 Task: Open Card Sales Target Review in Board Branding and Identity Best Practices to Workspace Content Management Software and add a team member Softage.4@softage.net, a label Red, a checklist Space Exploration, an attachment from your onedrive, a color Red and finally, add a card description 'Plan and execute company team-building conference with team-building challenges' and a comment 'This task presents an opportunity to demonstrate our project management skills, ensuring that we have a clear plan and process in place.'. Add a start date 'Jan 04, 1900' with a due date 'Jan 11, 1900'
Action: Mouse moved to (60, 315)
Screenshot: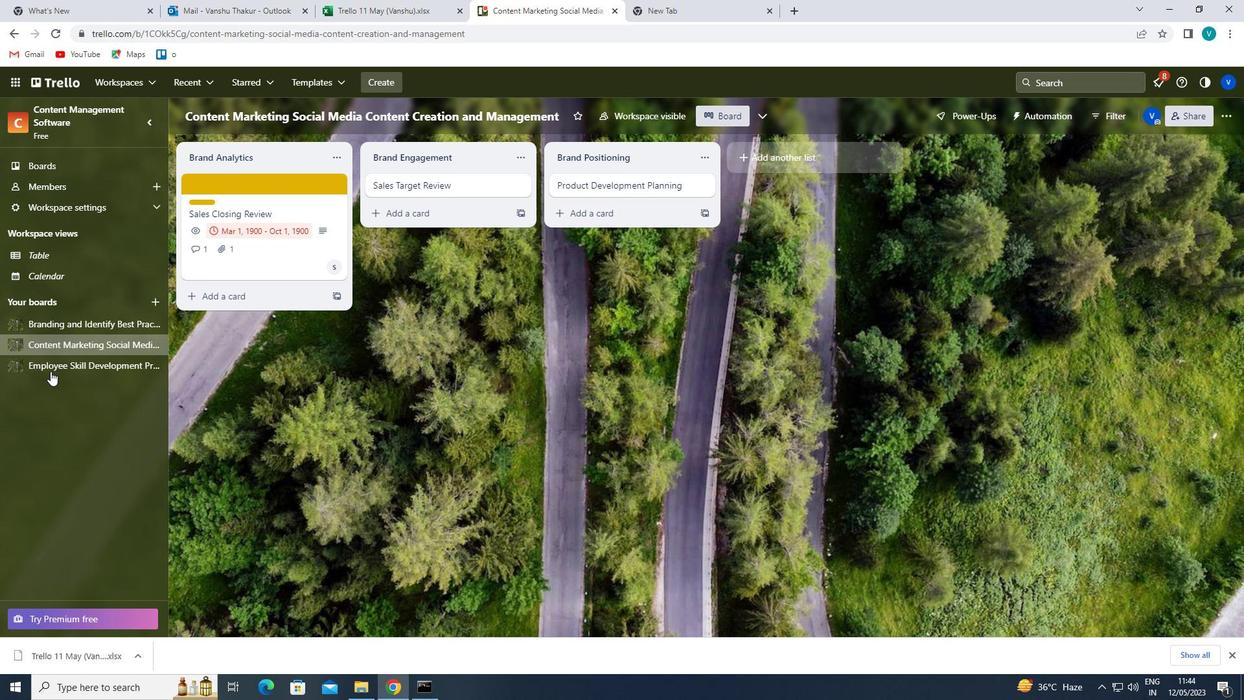 
Action: Mouse pressed left at (60, 315)
Screenshot: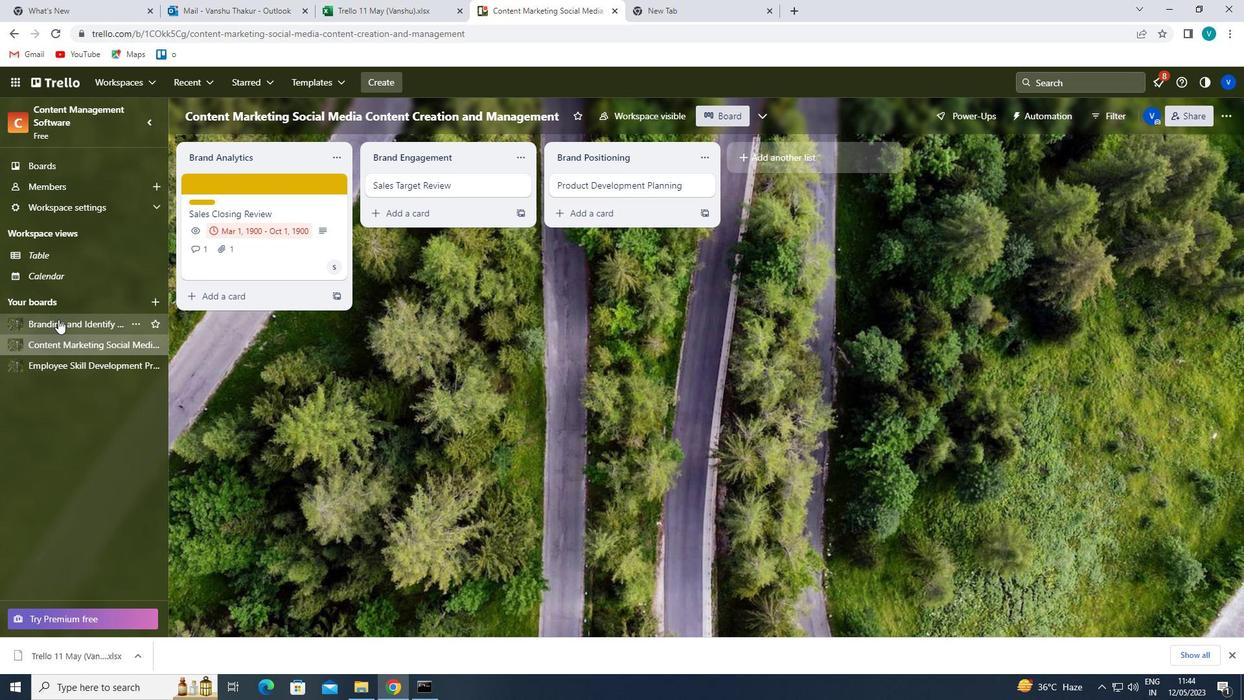 
Action: Mouse moved to (431, 184)
Screenshot: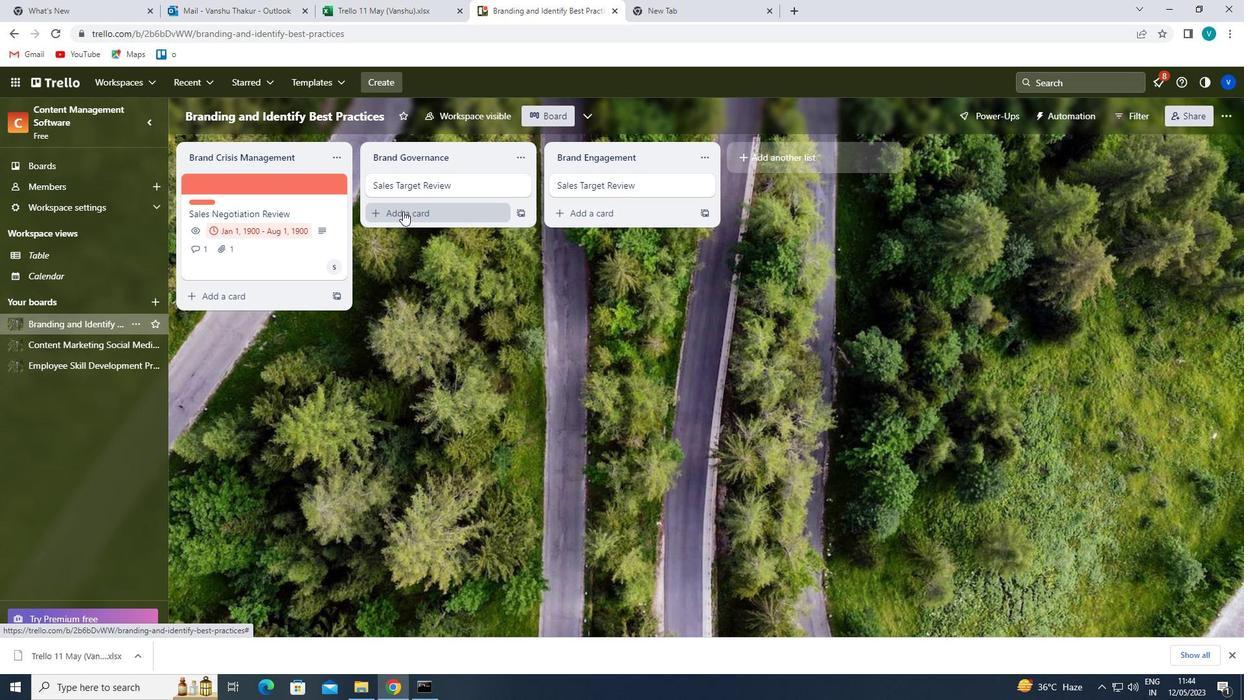 
Action: Mouse pressed left at (431, 184)
Screenshot: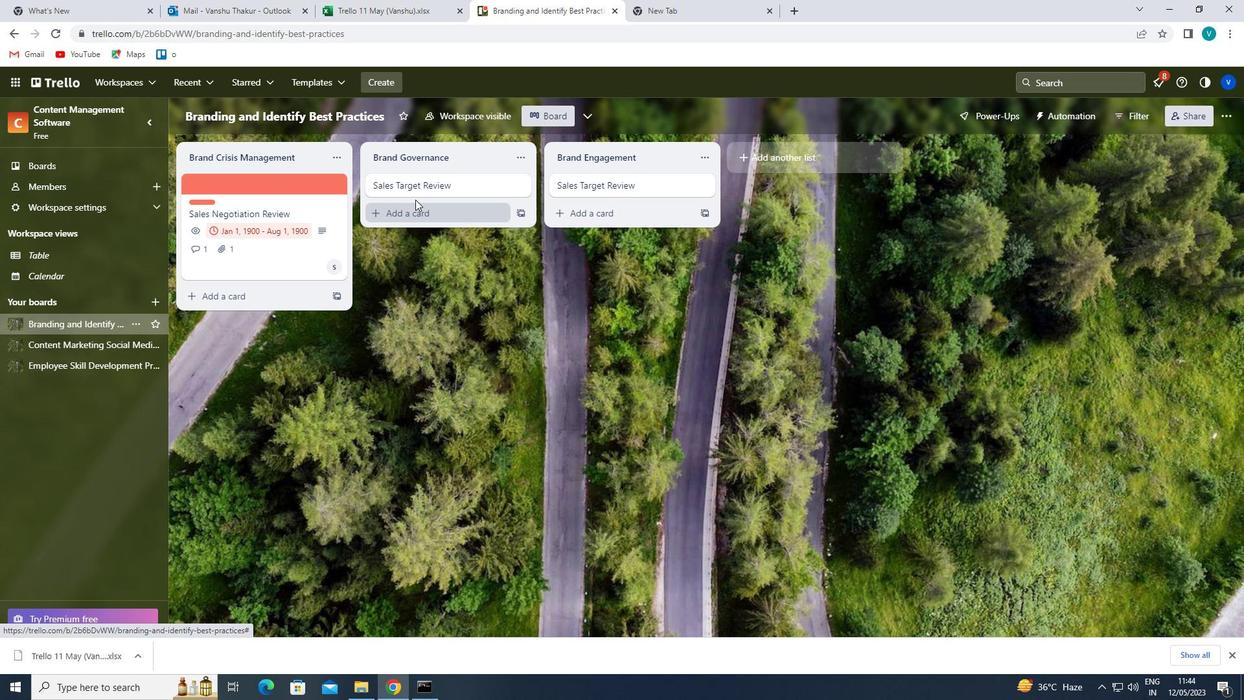 
Action: Mouse moved to (785, 230)
Screenshot: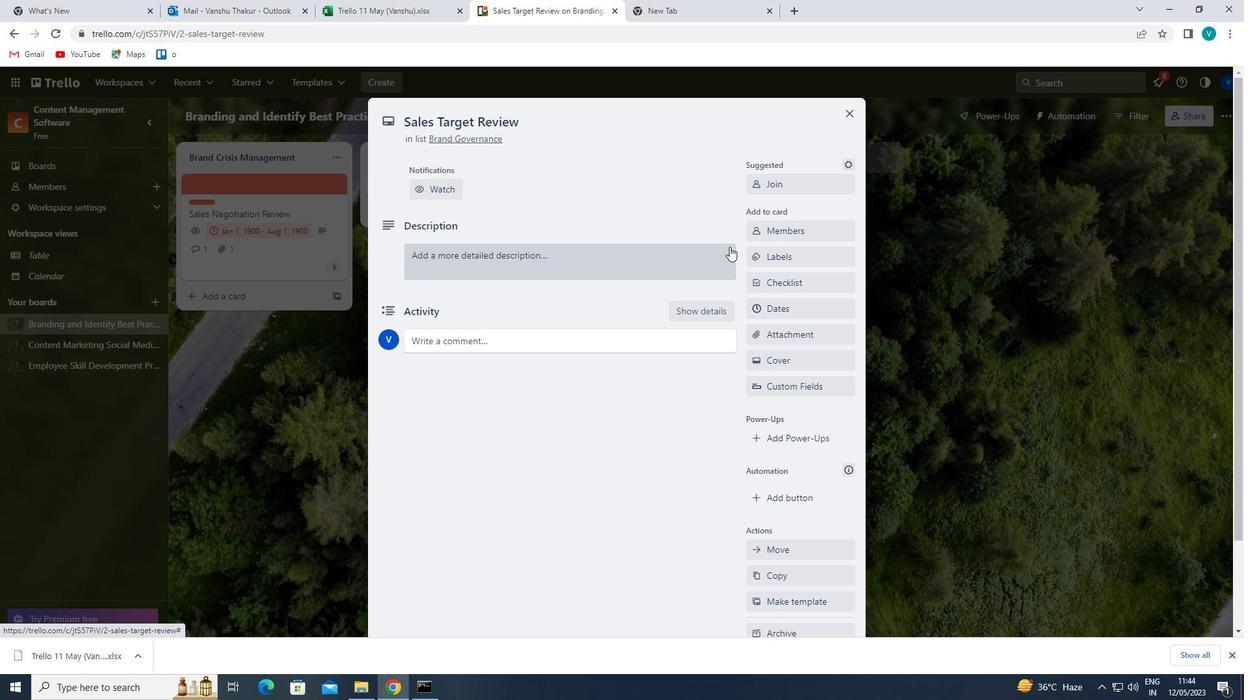 
Action: Mouse pressed left at (785, 230)
Screenshot: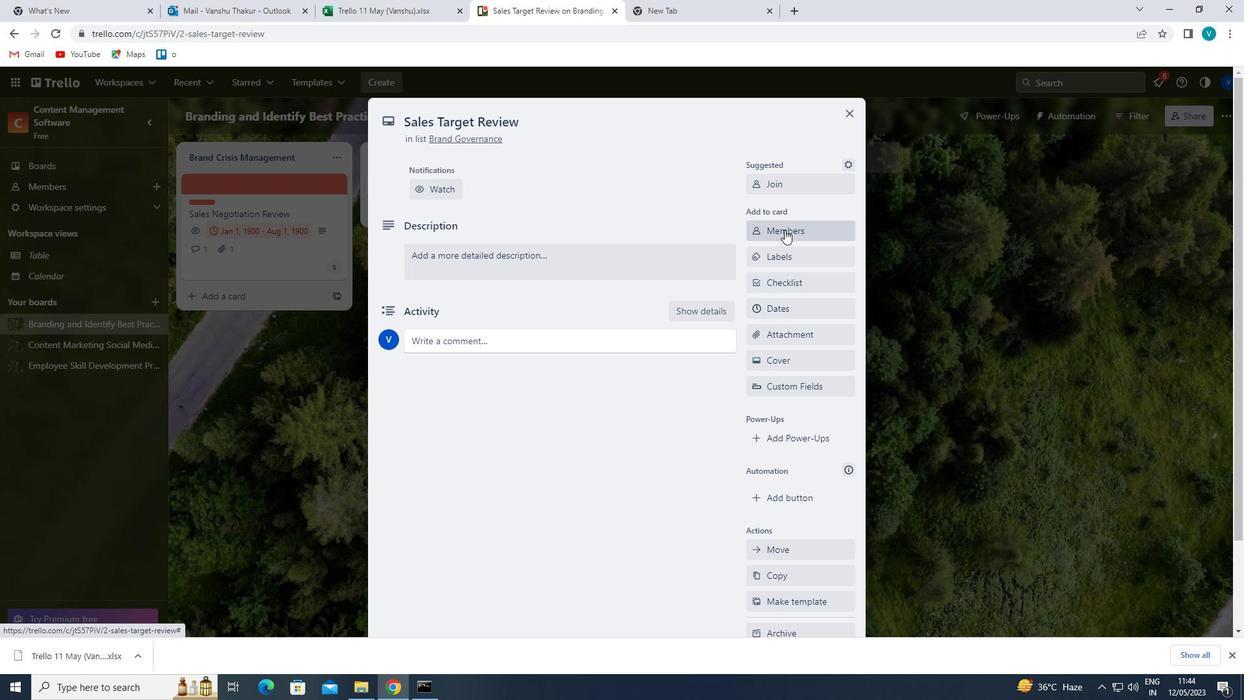
Action: Key pressed <Key.shift>SOFTWARE
Screenshot: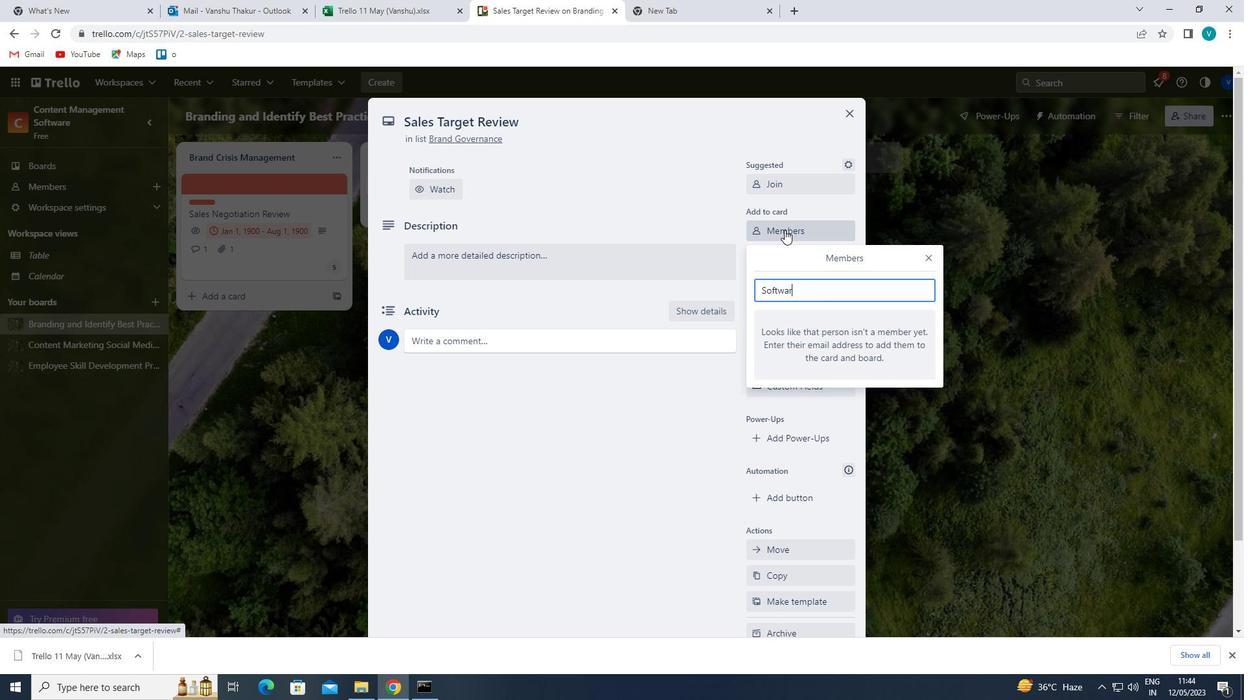 
Action: Mouse moved to (776, 228)
Screenshot: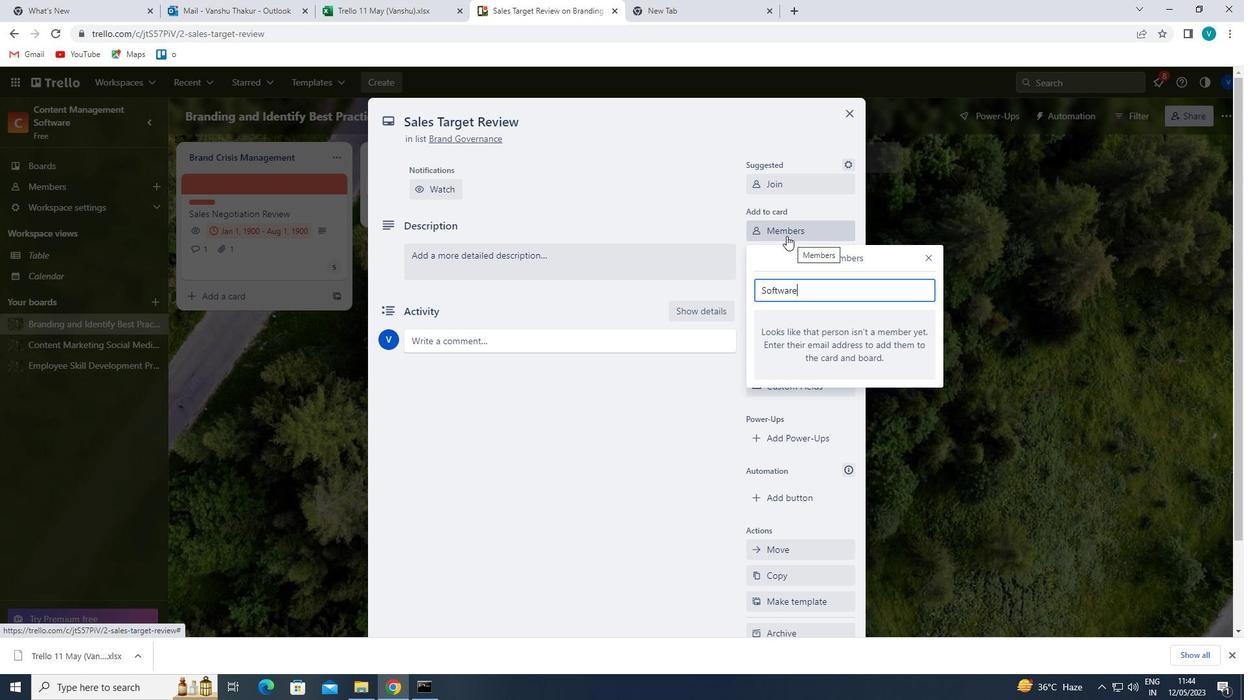
Action: Key pressed <Key.backspace><Key.backspace><Key.backspace><Key.backspace>
Screenshot: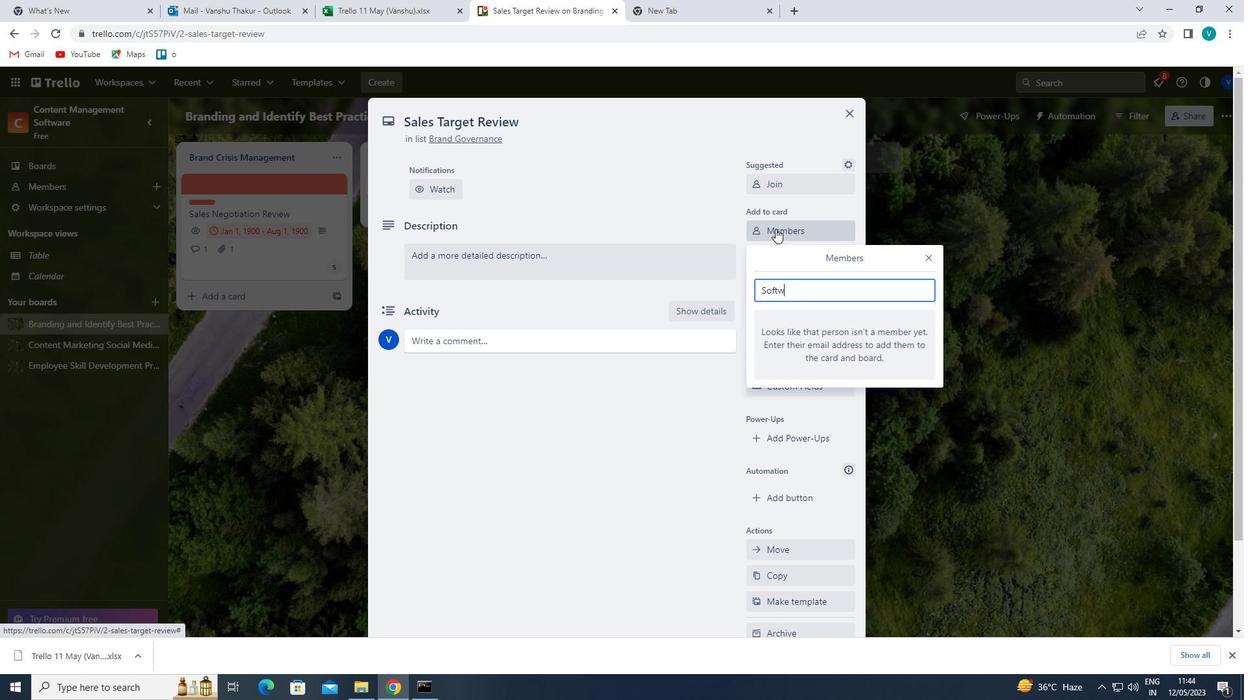 
Action: Mouse moved to (833, 451)
Screenshot: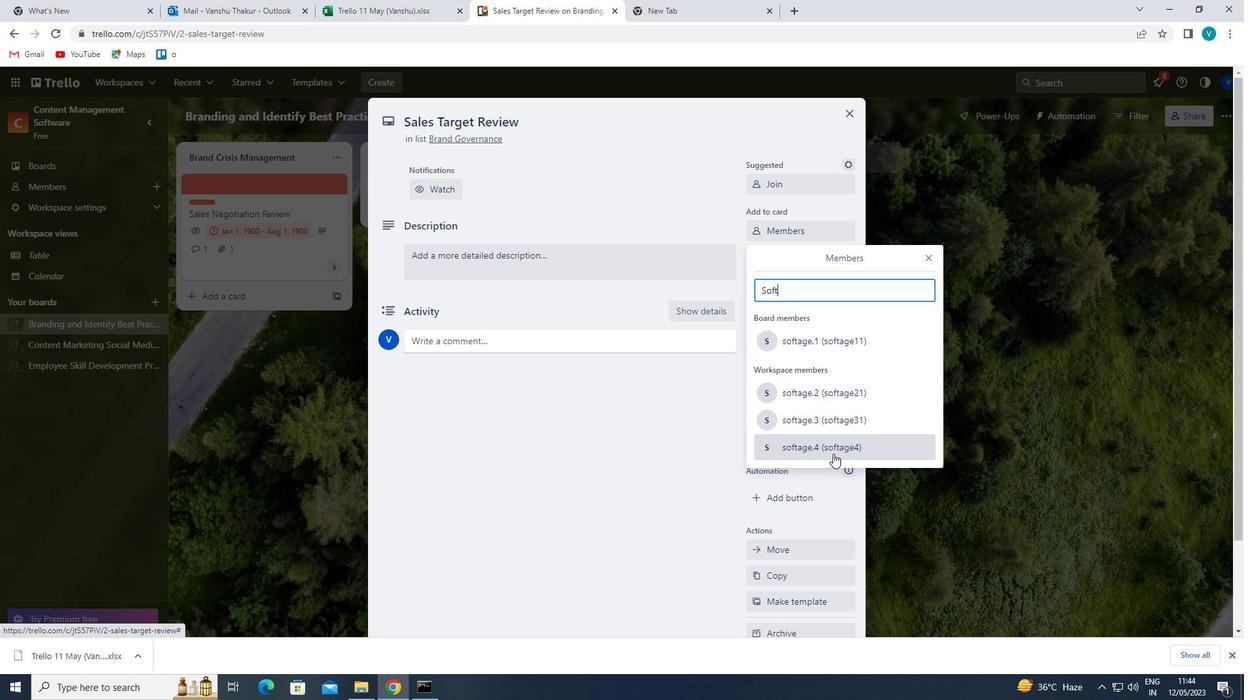 
Action: Mouse pressed left at (833, 451)
Screenshot: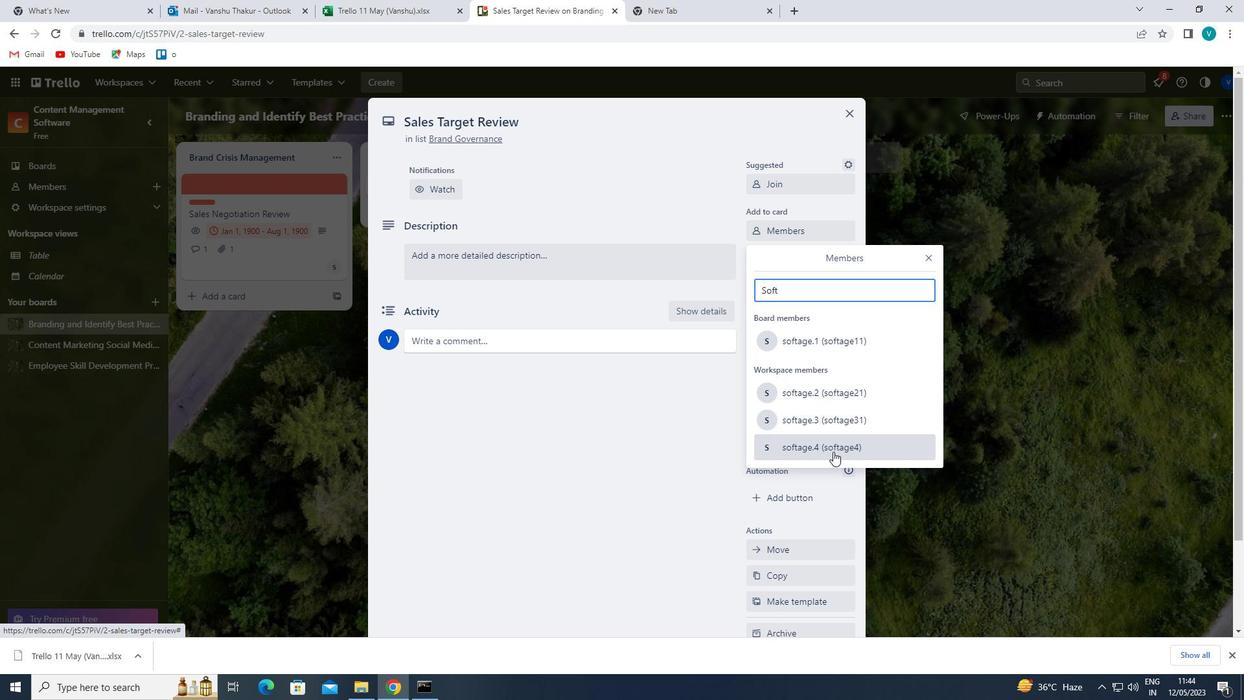 
Action: Mouse moved to (926, 253)
Screenshot: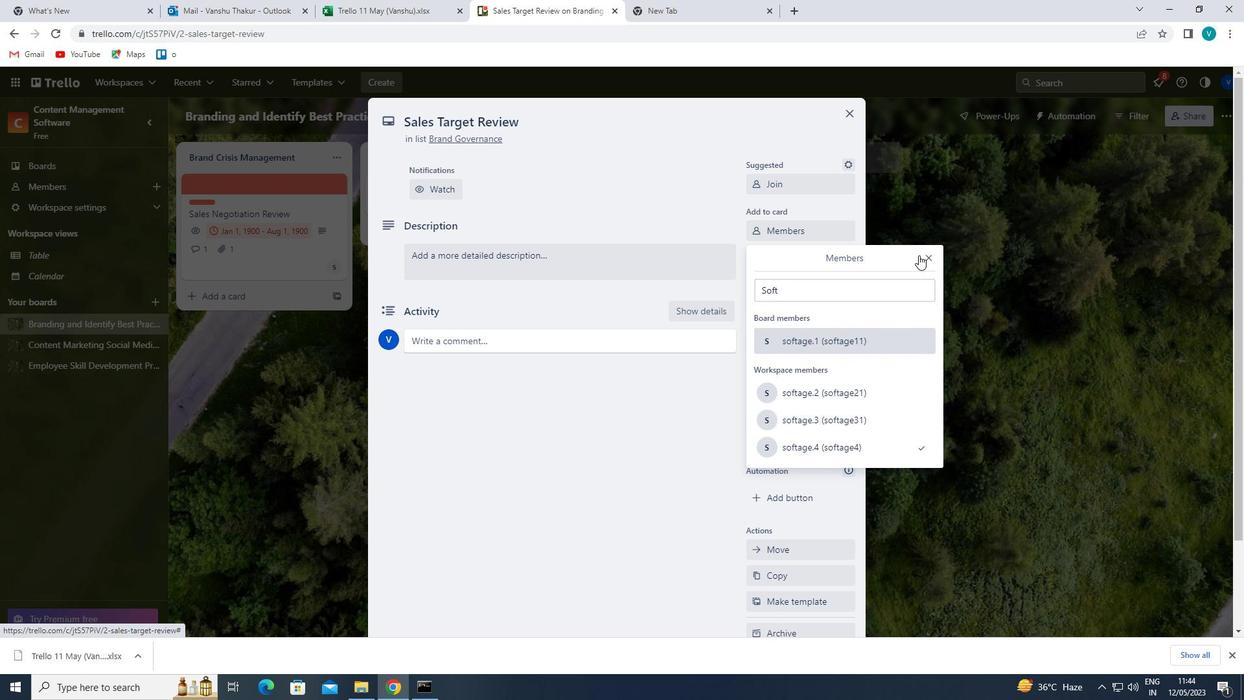 
Action: Mouse pressed left at (926, 253)
Screenshot: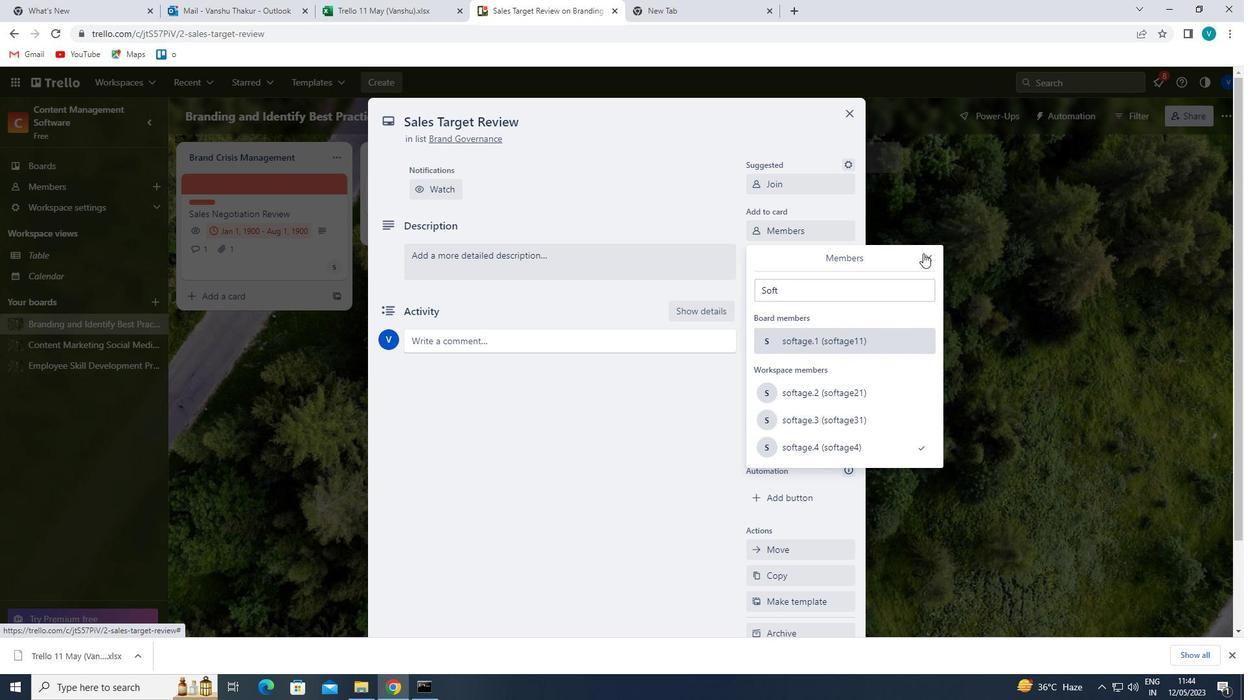 
Action: Mouse moved to (809, 254)
Screenshot: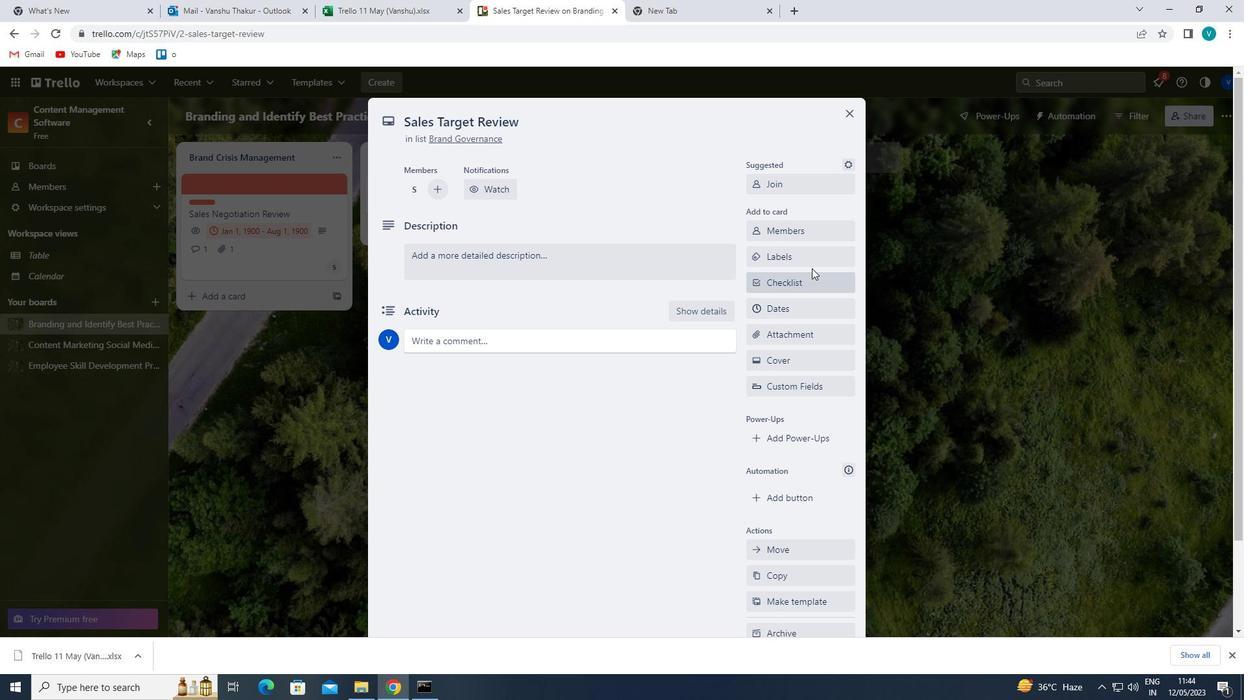 
Action: Mouse pressed left at (809, 254)
Screenshot: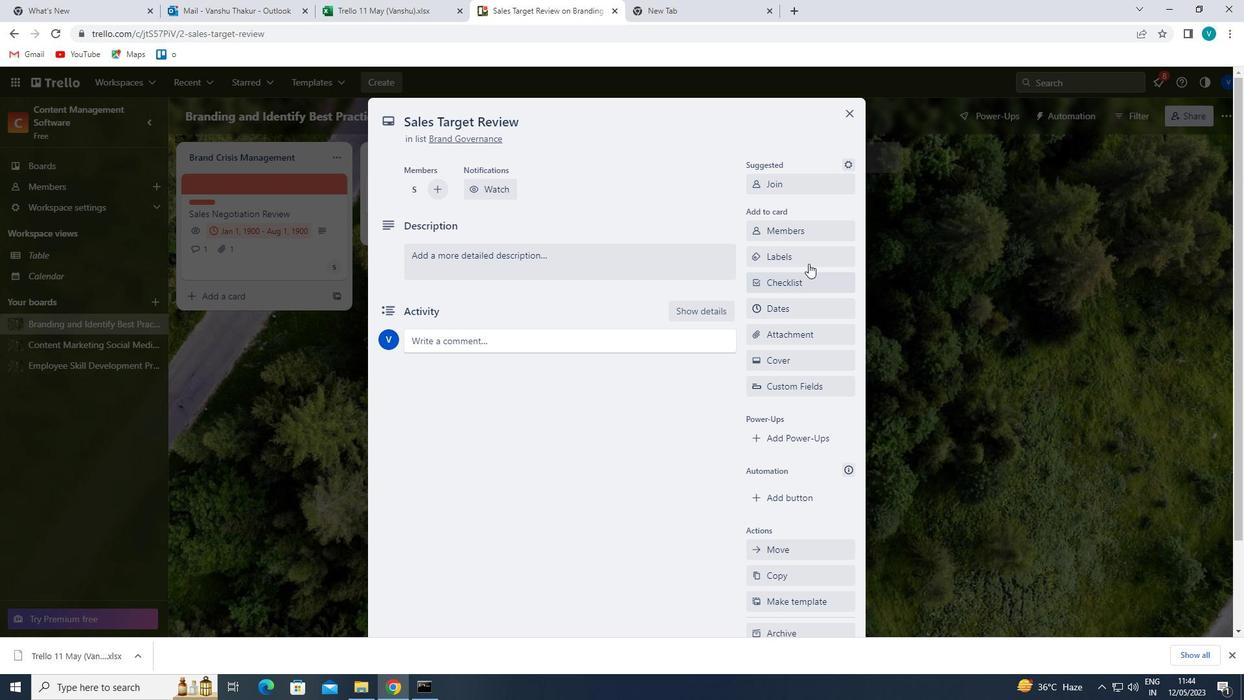 
Action: Mouse moved to (821, 443)
Screenshot: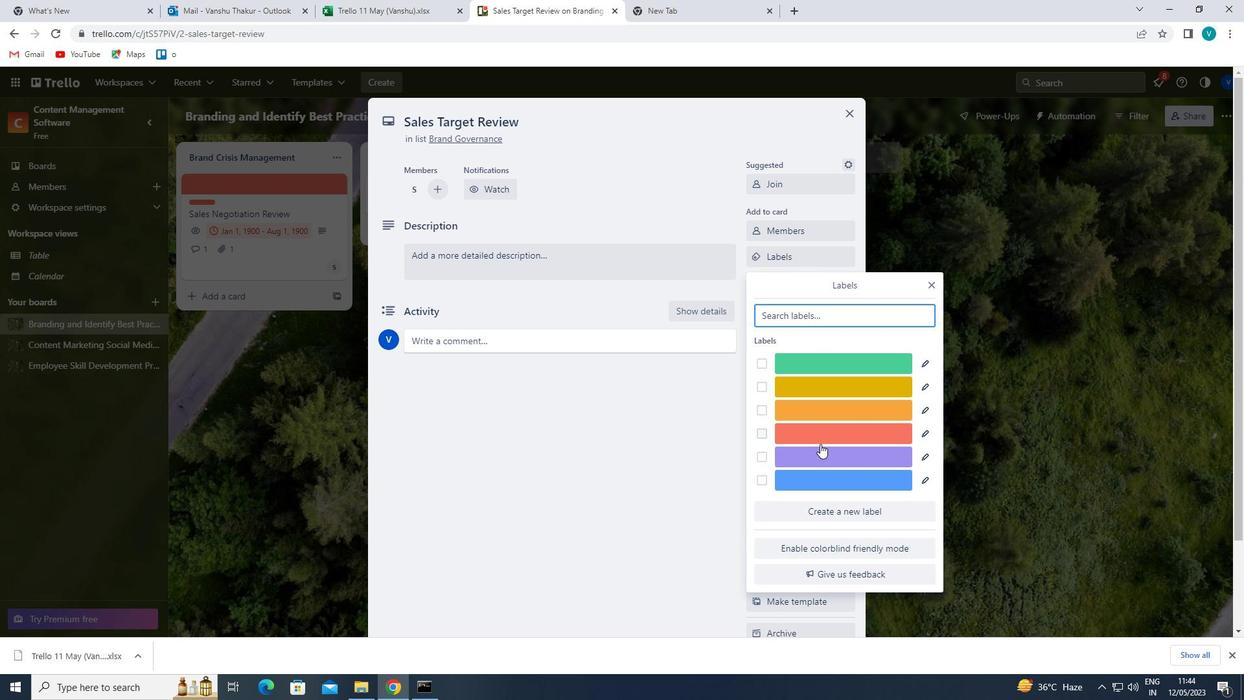 
Action: Mouse pressed left at (821, 443)
Screenshot: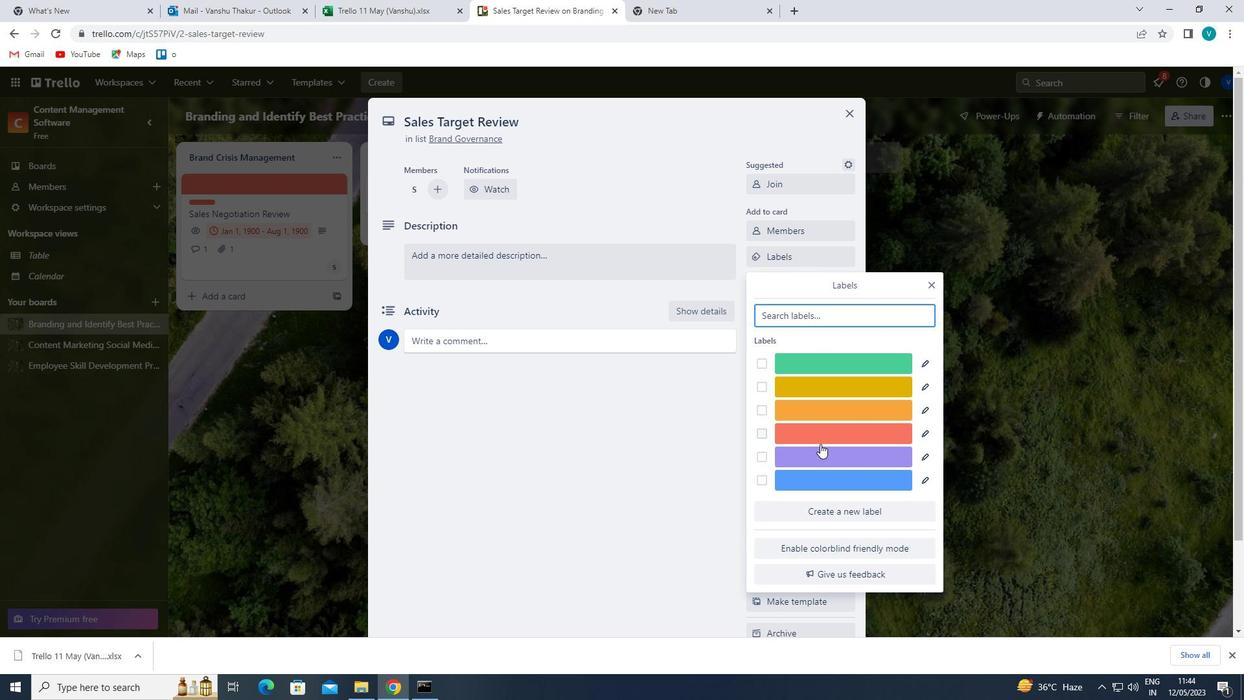 
Action: Mouse moved to (930, 285)
Screenshot: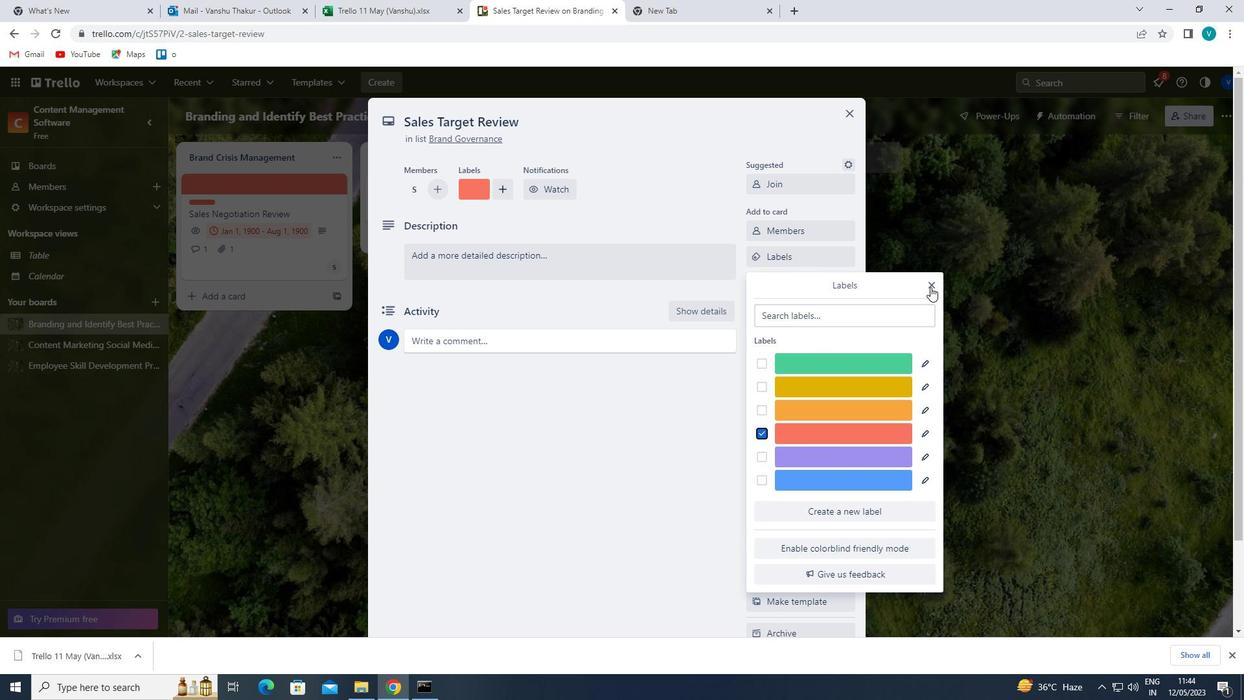 
Action: Mouse pressed left at (930, 285)
Screenshot: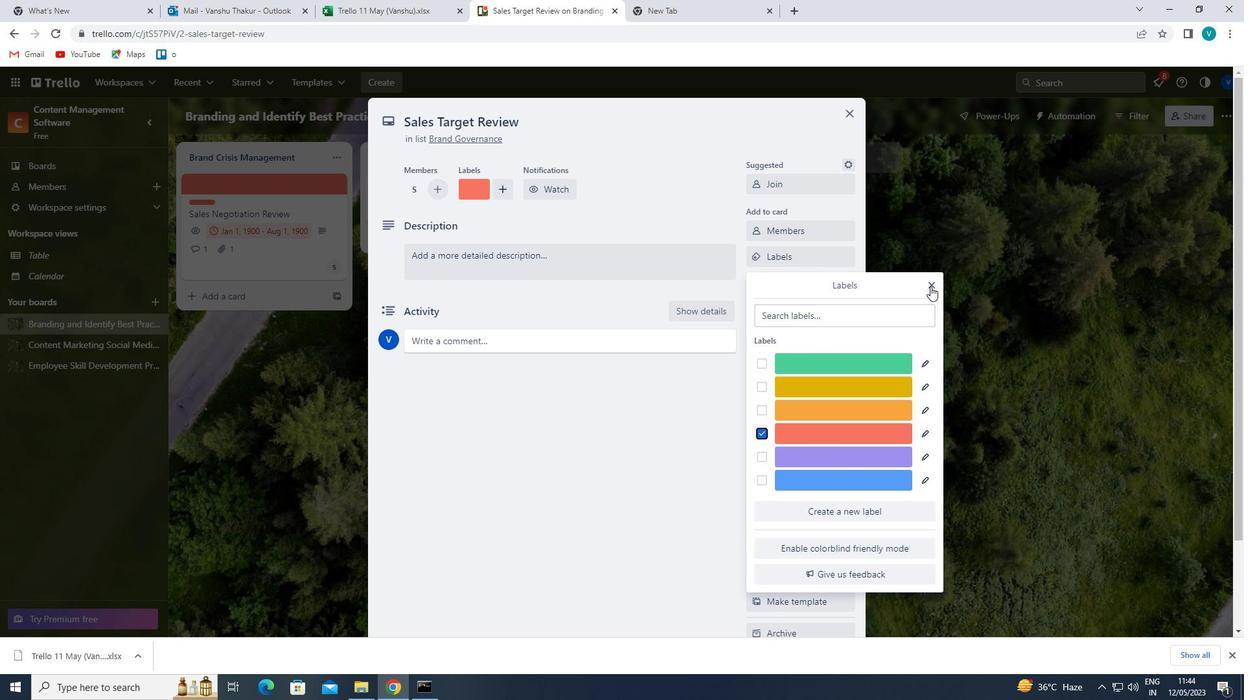
Action: Mouse moved to (833, 290)
Screenshot: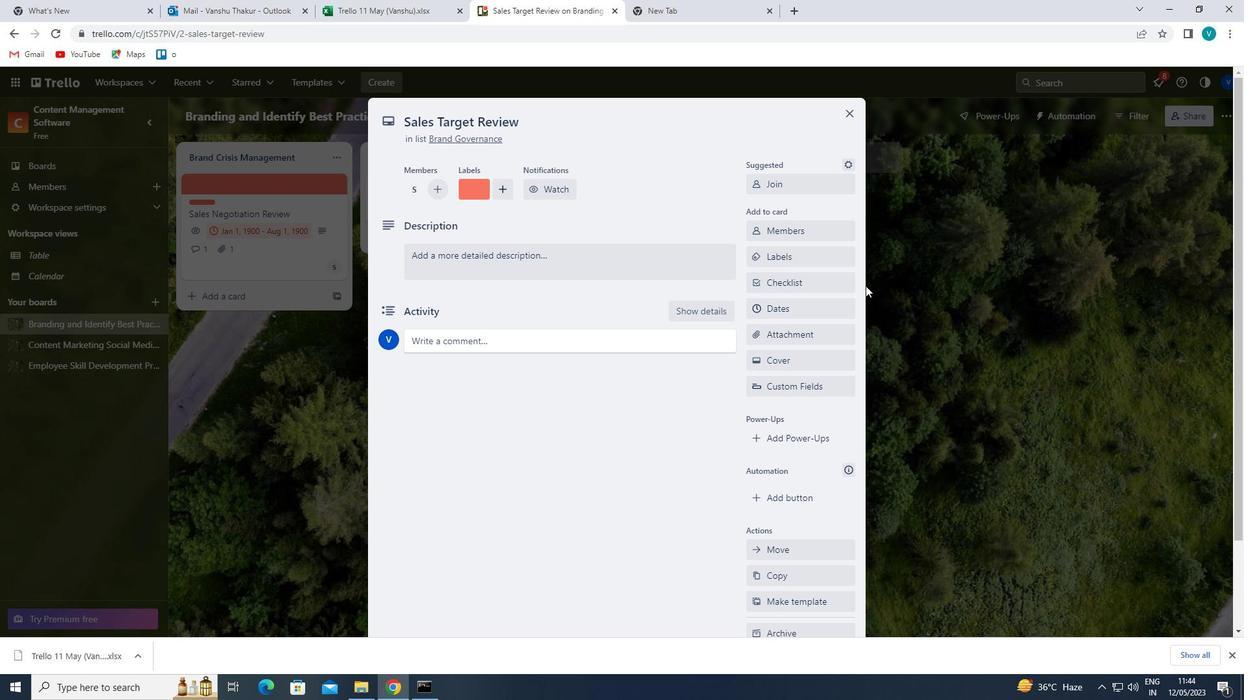 
Action: Mouse pressed left at (833, 290)
Screenshot: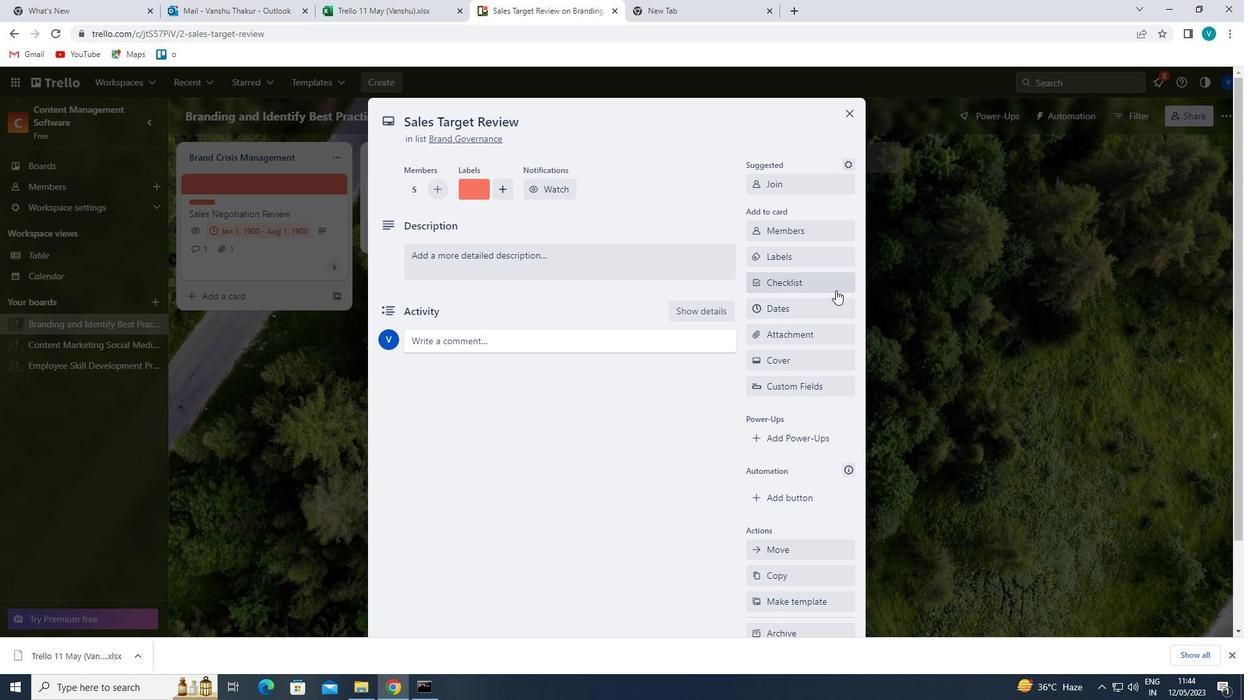 
Action: Mouse moved to (832, 290)
Screenshot: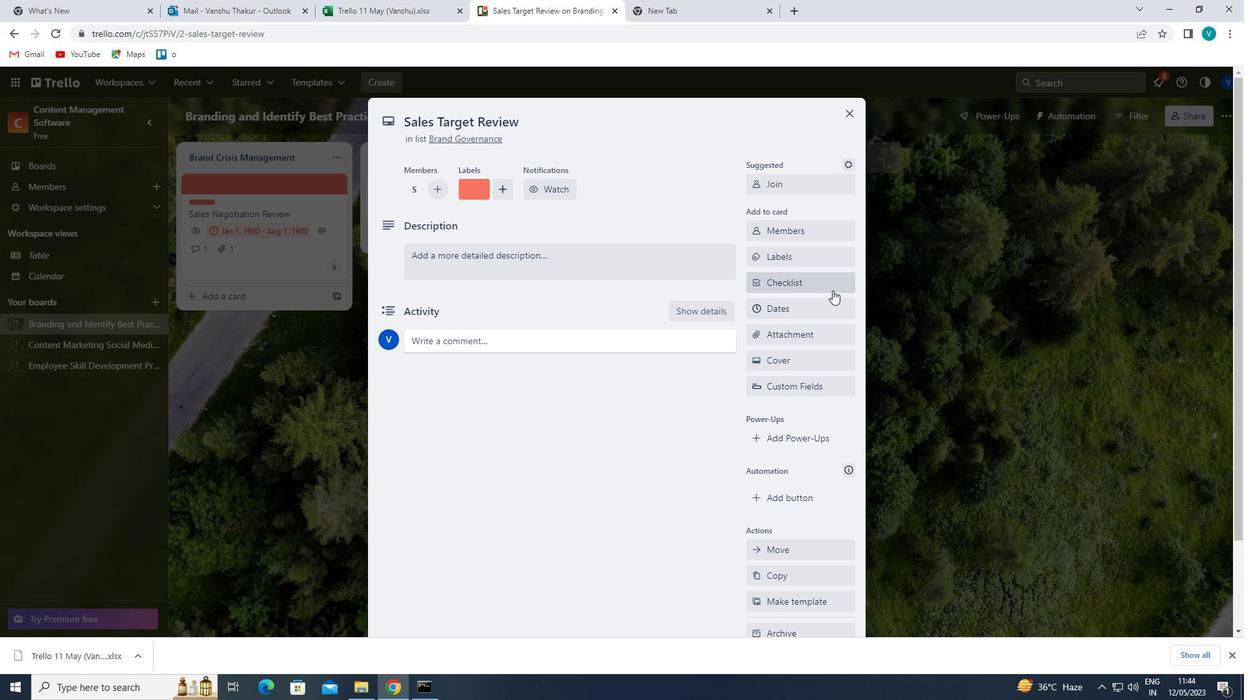 
Action: Key pressed <Key.shift>SPACE<Key.space>
Screenshot: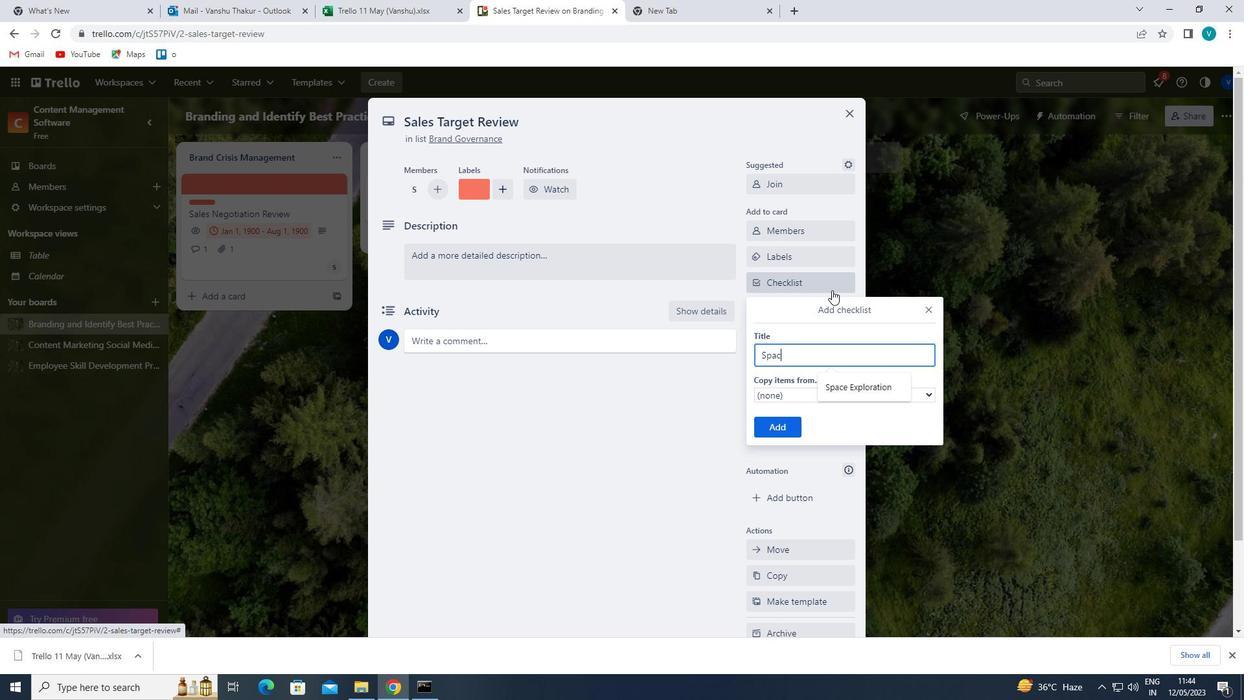 
Action: Mouse moved to (848, 391)
Screenshot: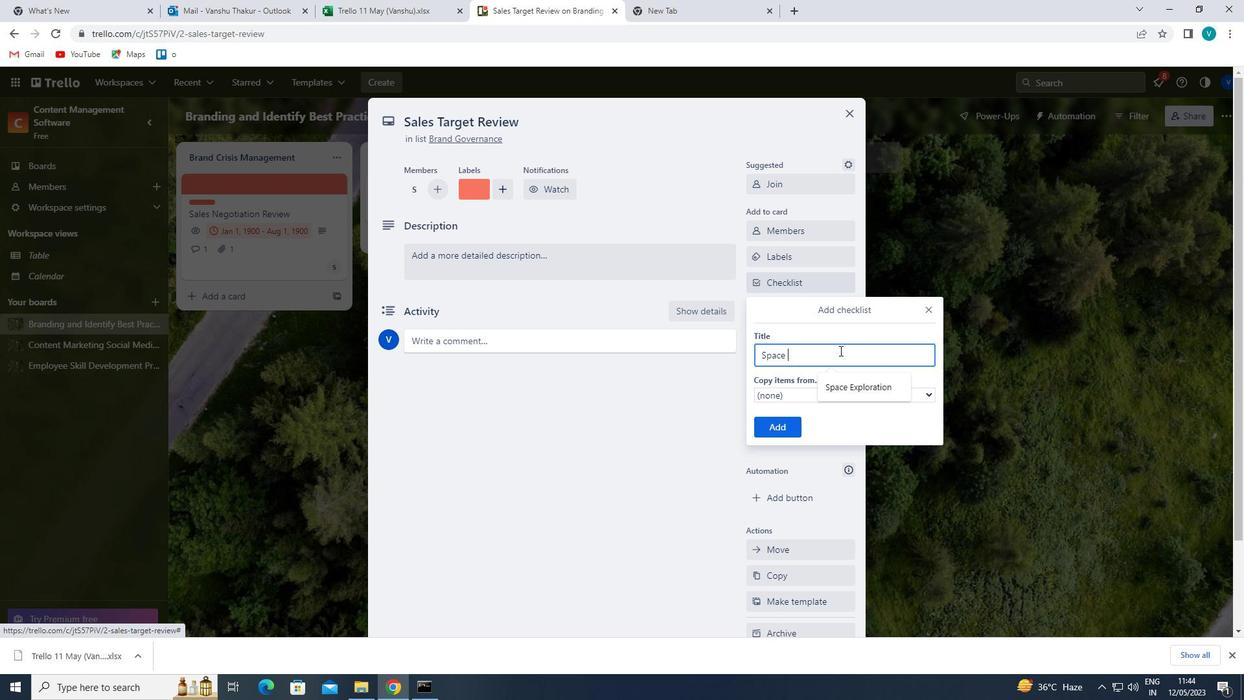 
Action: Mouse pressed left at (848, 391)
Screenshot: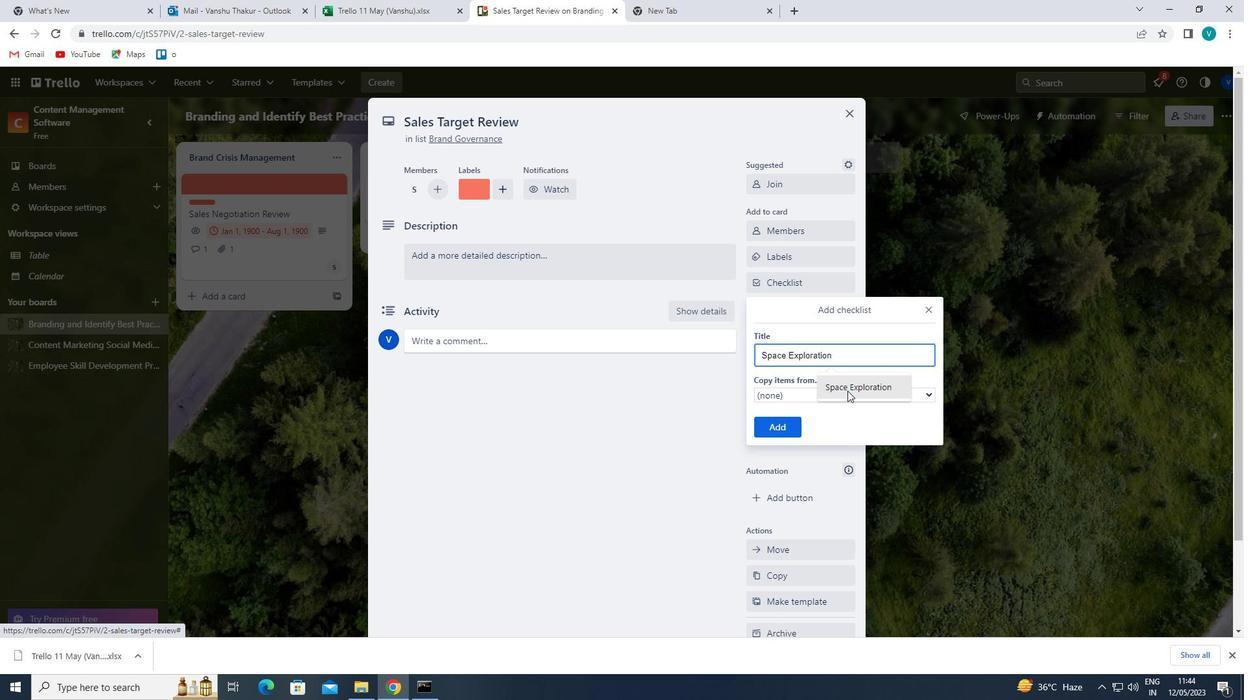 
Action: Mouse moved to (786, 430)
Screenshot: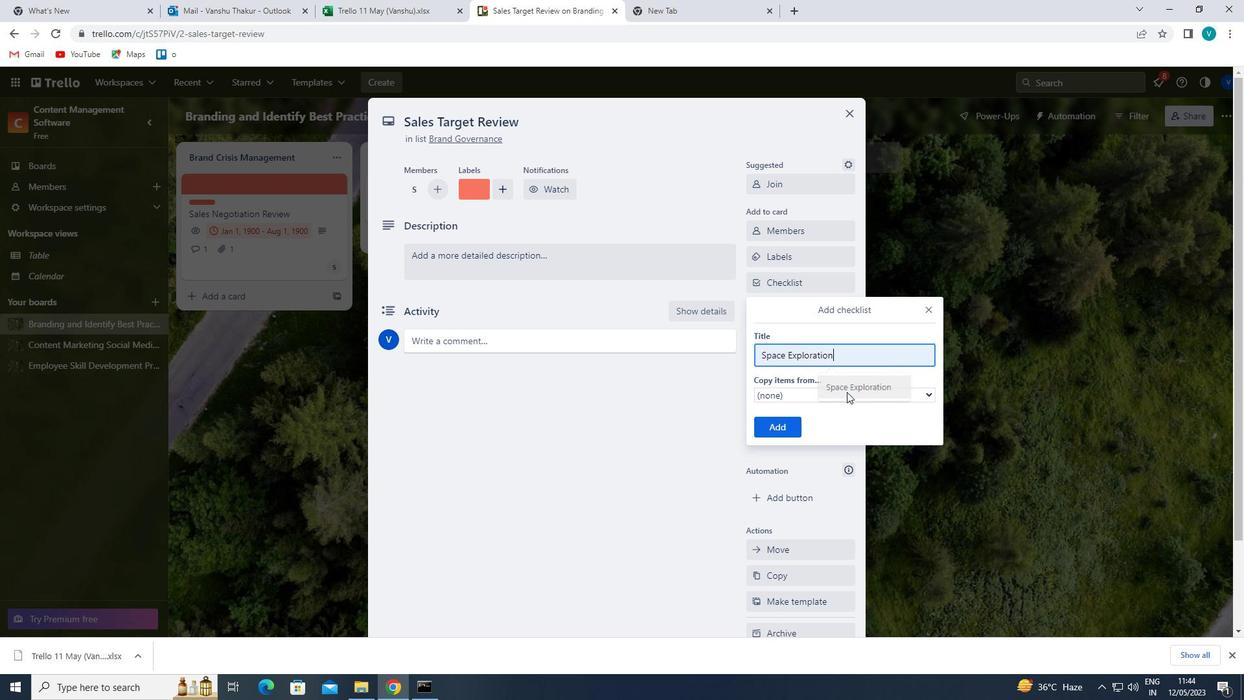 
Action: Mouse pressed left at (786, 430)
Screenshot: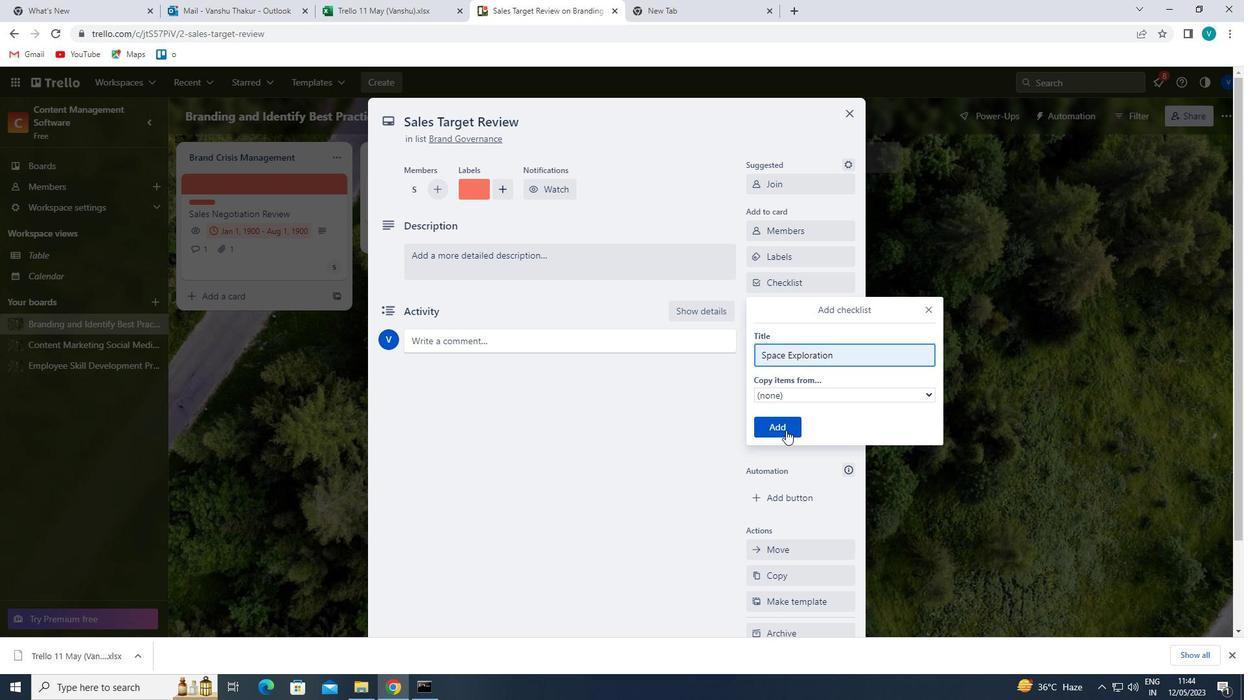 
Action: Mouse moved to (804, 337)
Screenshot: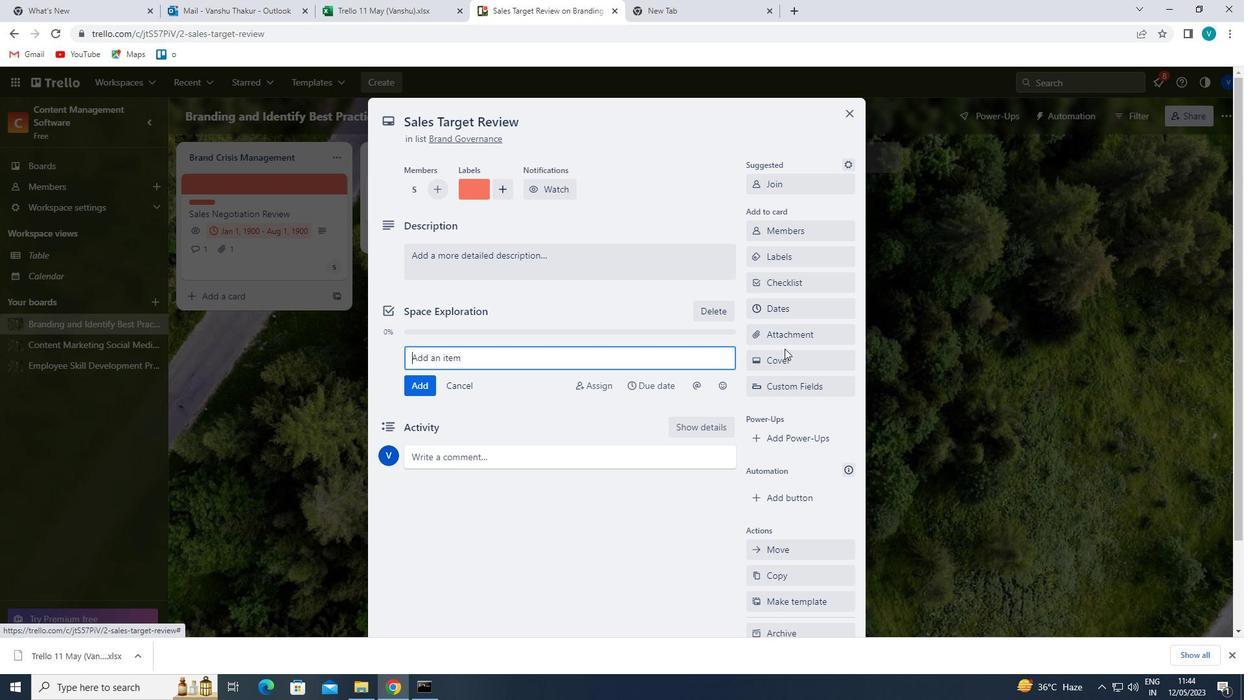 
Action: Mouse pressed left at (804, 337)
Screenshot: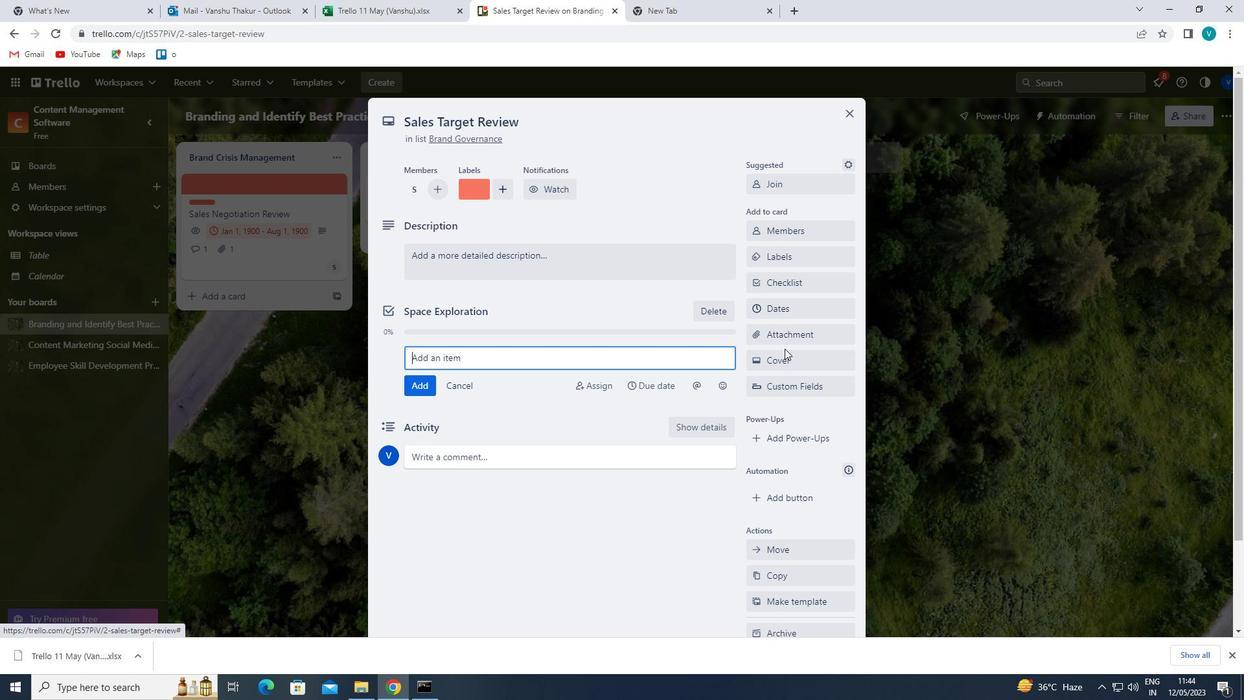 
Action: Mouse moved to (795, 492)
Screenshot: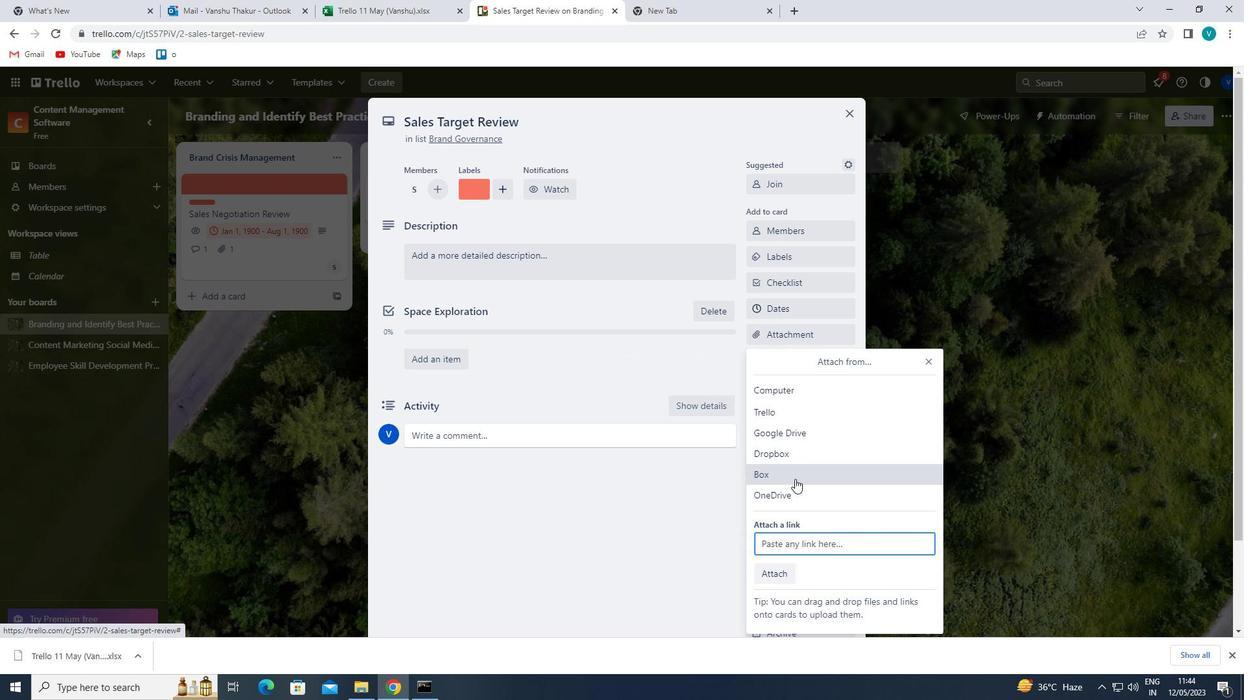 
Action: Mouse pressed left at (795, 492)
Screenshot: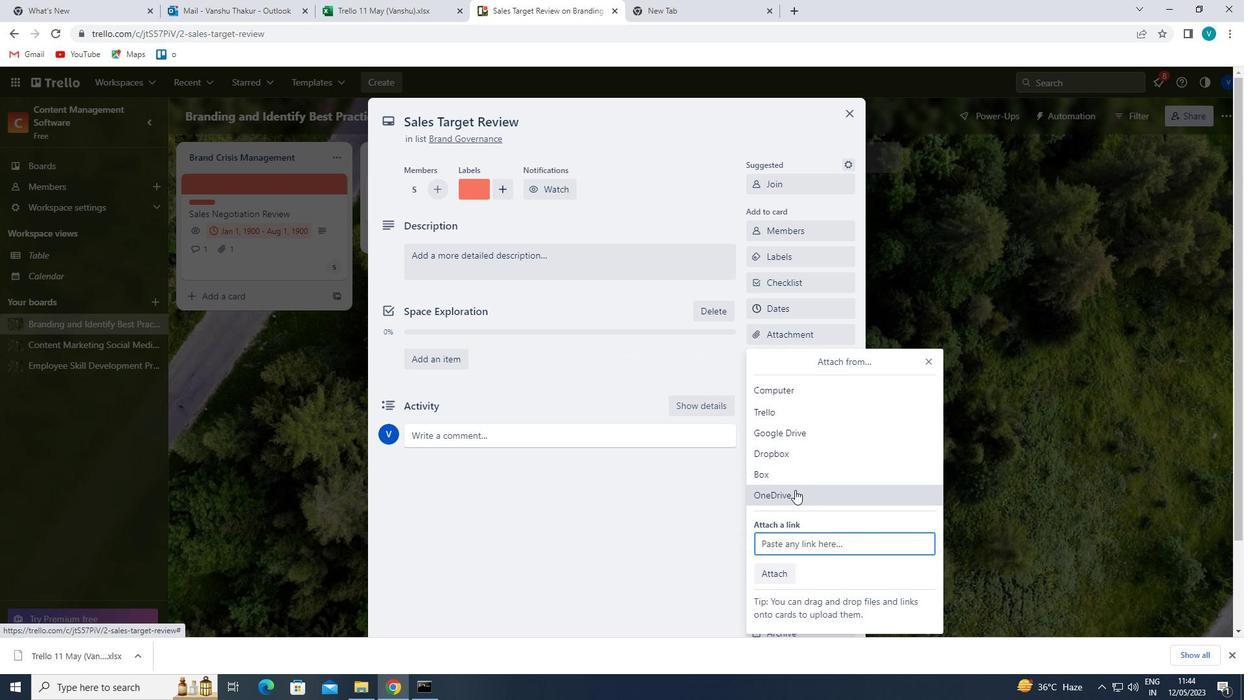 
Action: Mouse moved to (459, 249)
Screenshot: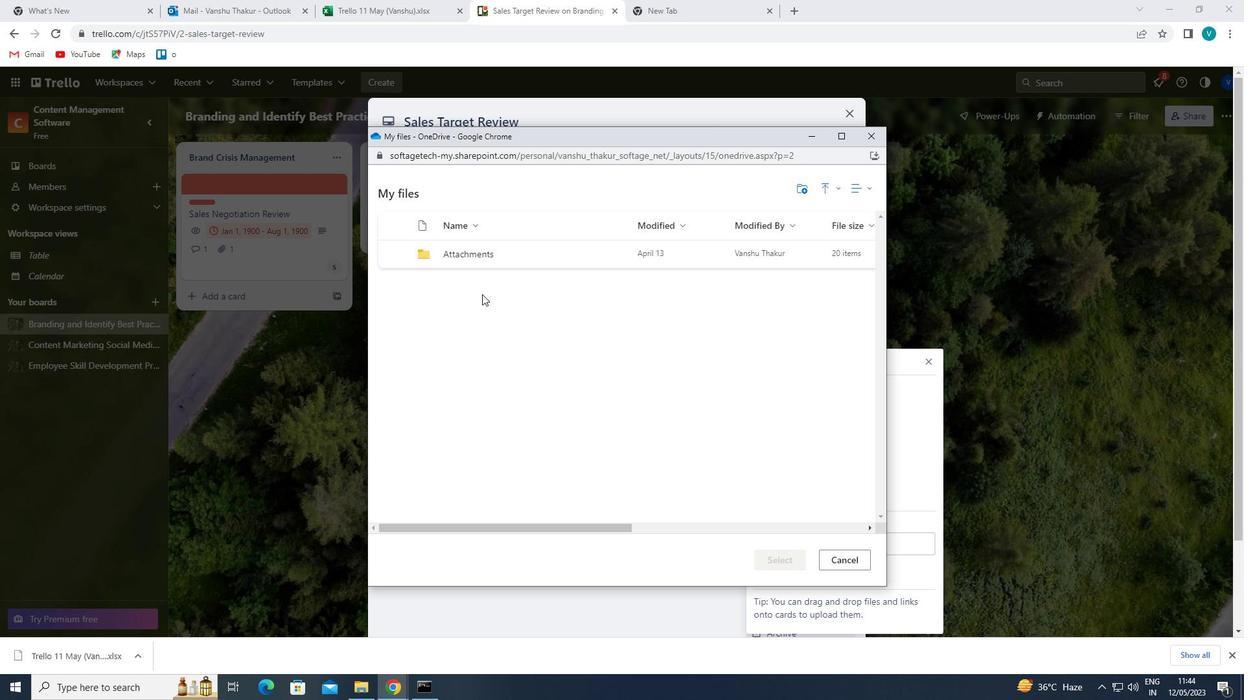 
Action: Mouse pressed left at (459, 249)
Screenshot: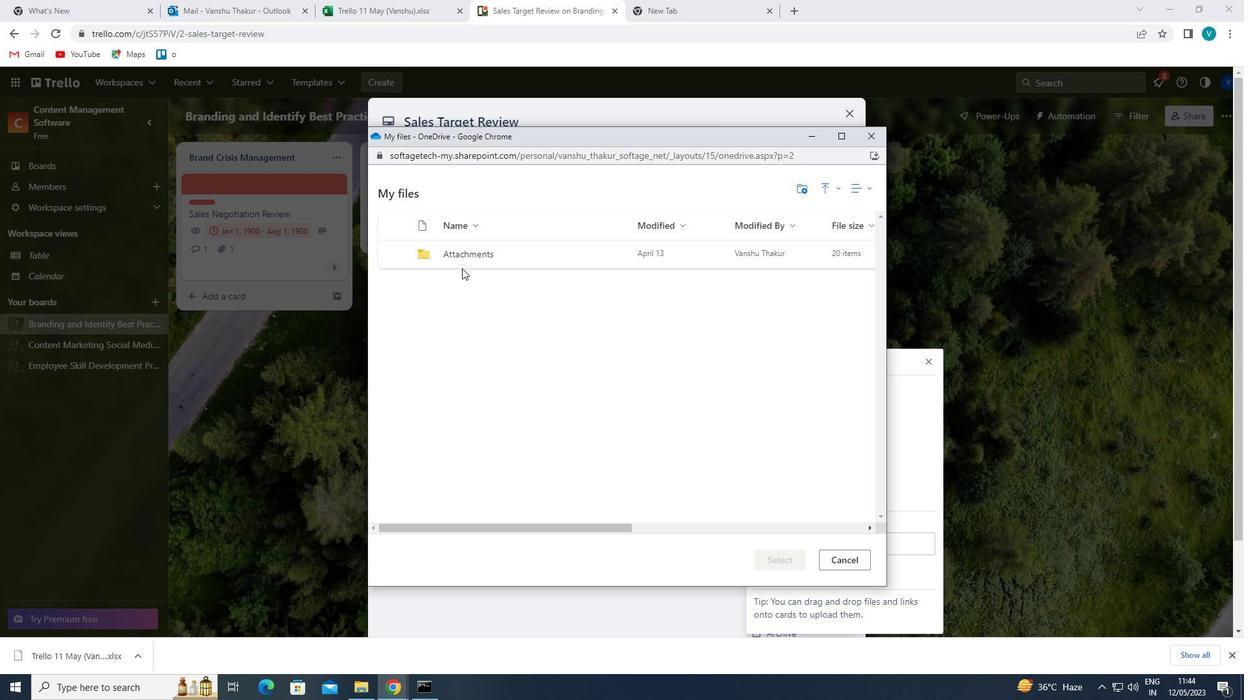 
Action: Mouse moved to (513, 385)
Screenshot: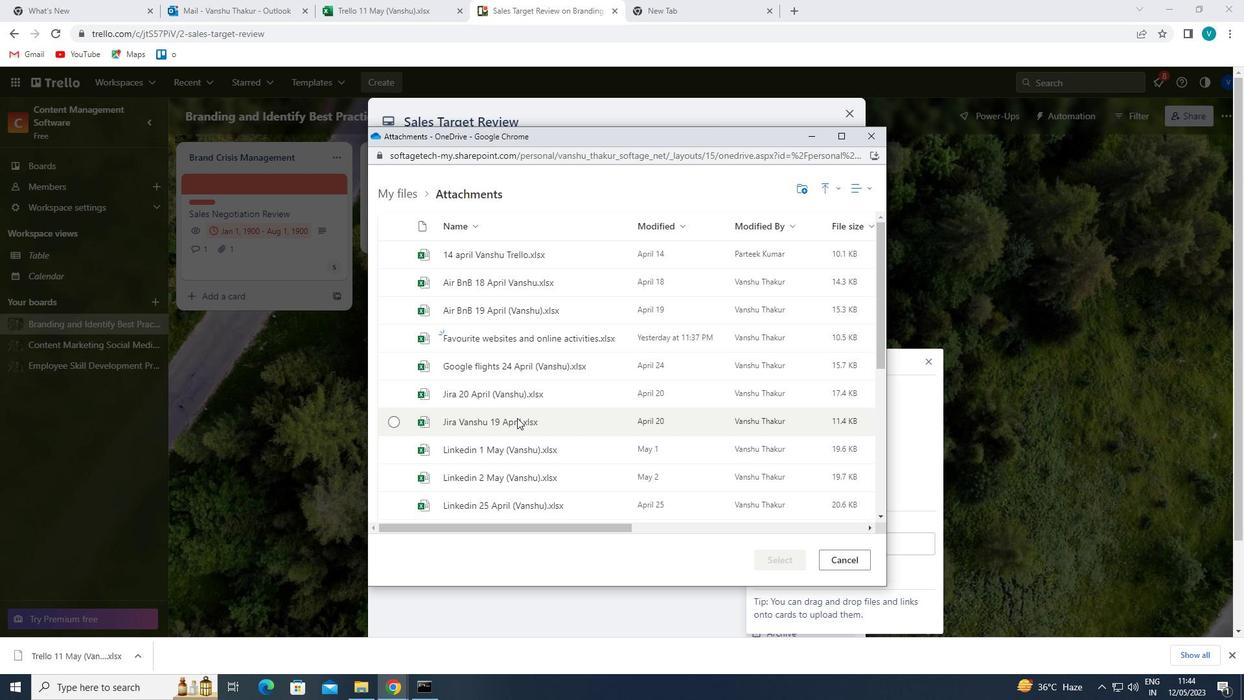
Action: Mouse pressed left at (513, 385)
Screenshot: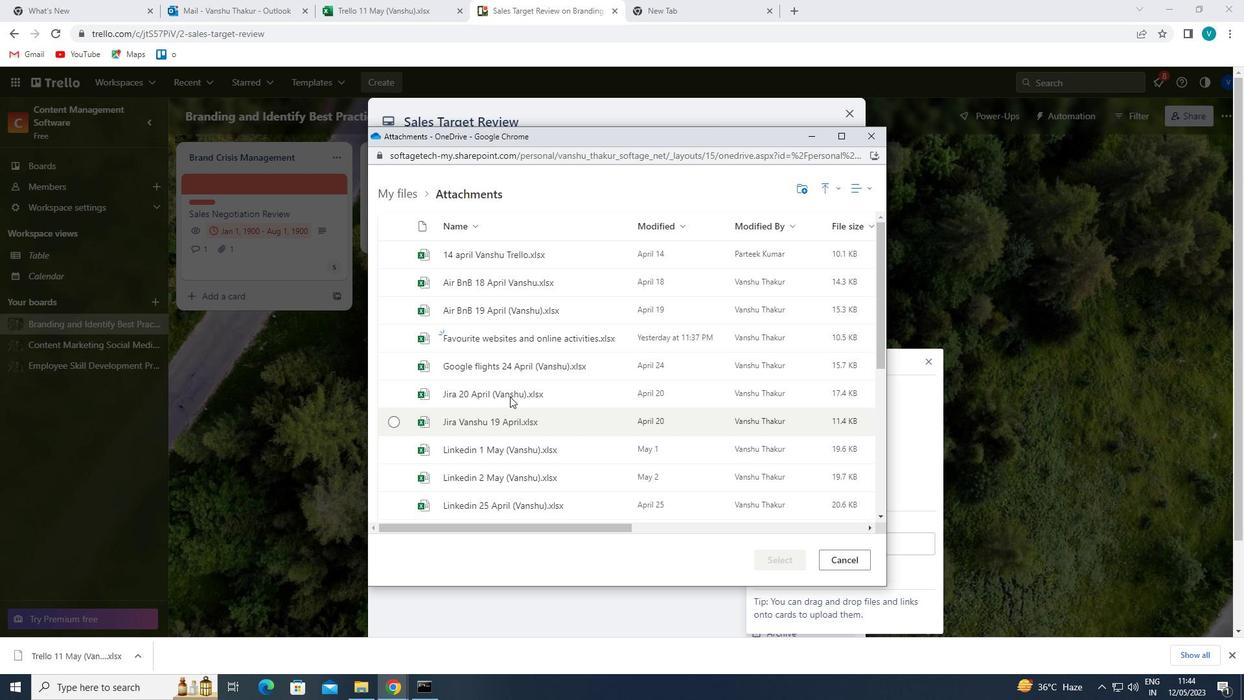 
Action: Mouse moved to (786, 554)
Screenshot: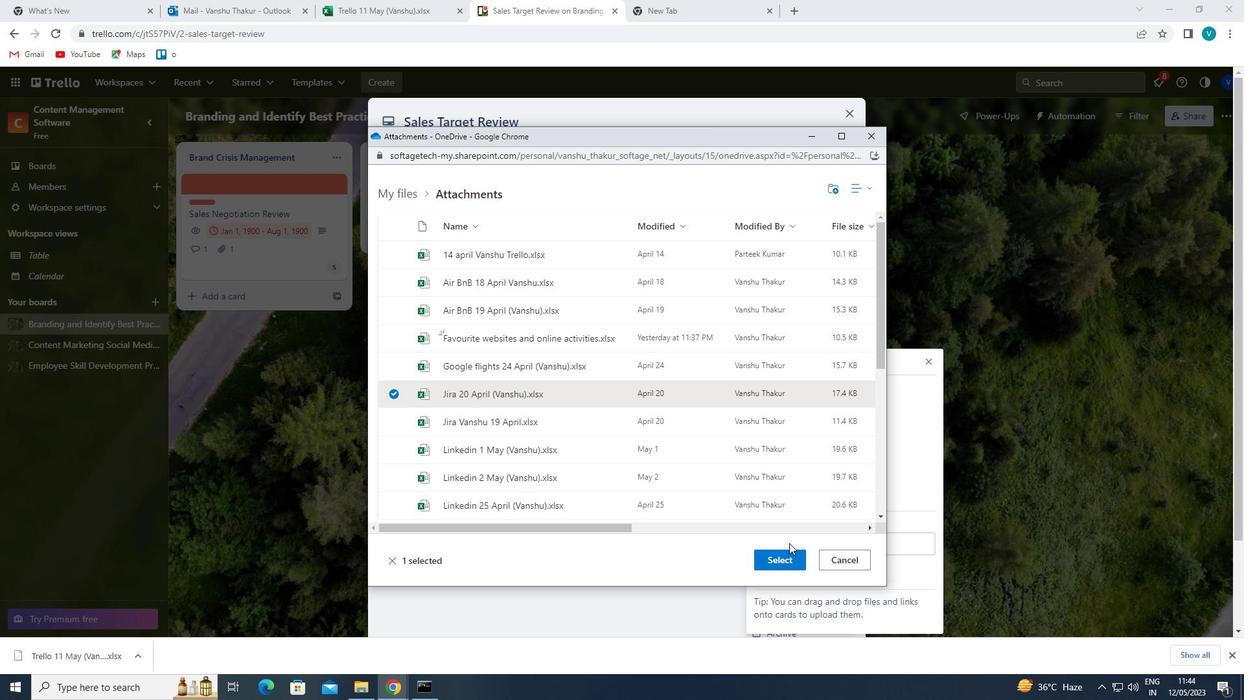 
Action: Mouse pressed left at (786, 554)
Screenshot: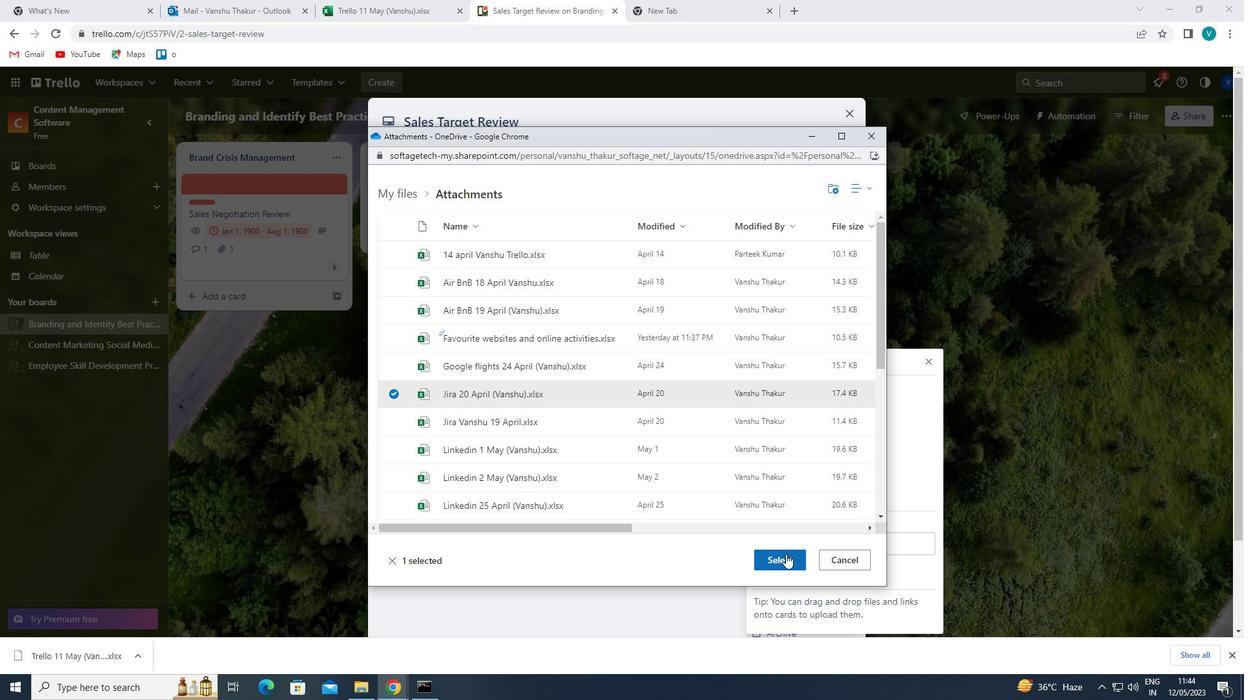 
Action: Mouse moved to (923, 359)
Screenshot: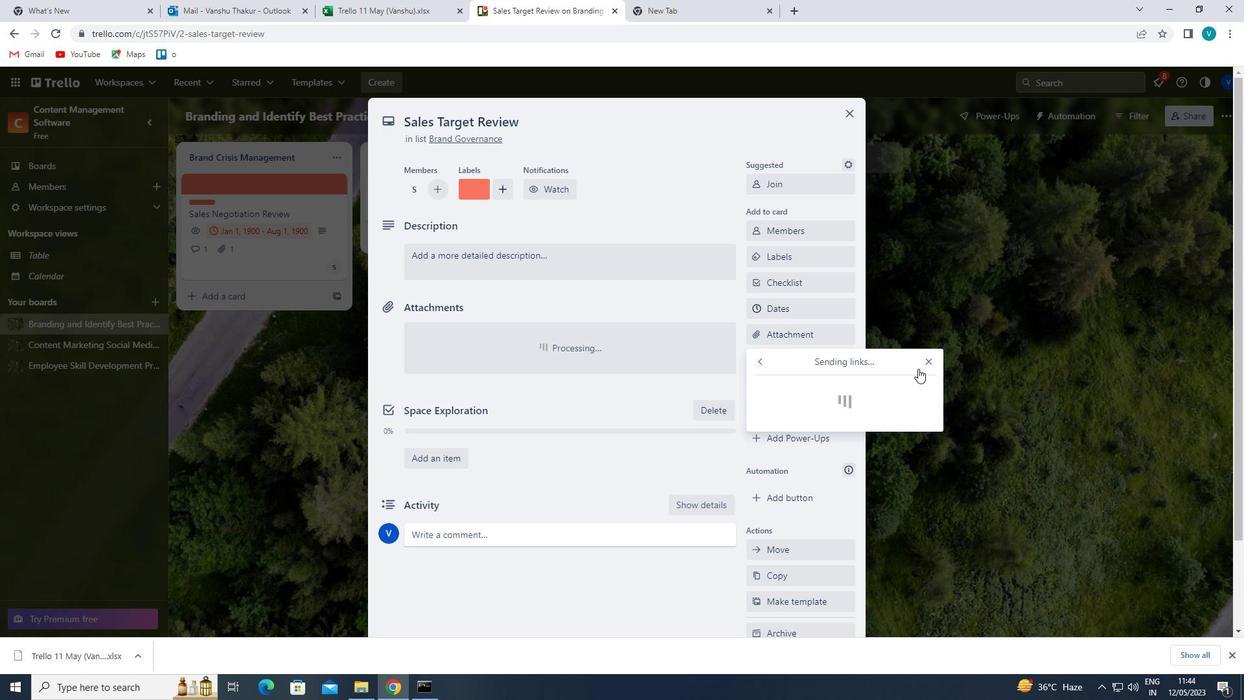 
Action: Mouse pressed left at (923, 359)
Screenshot: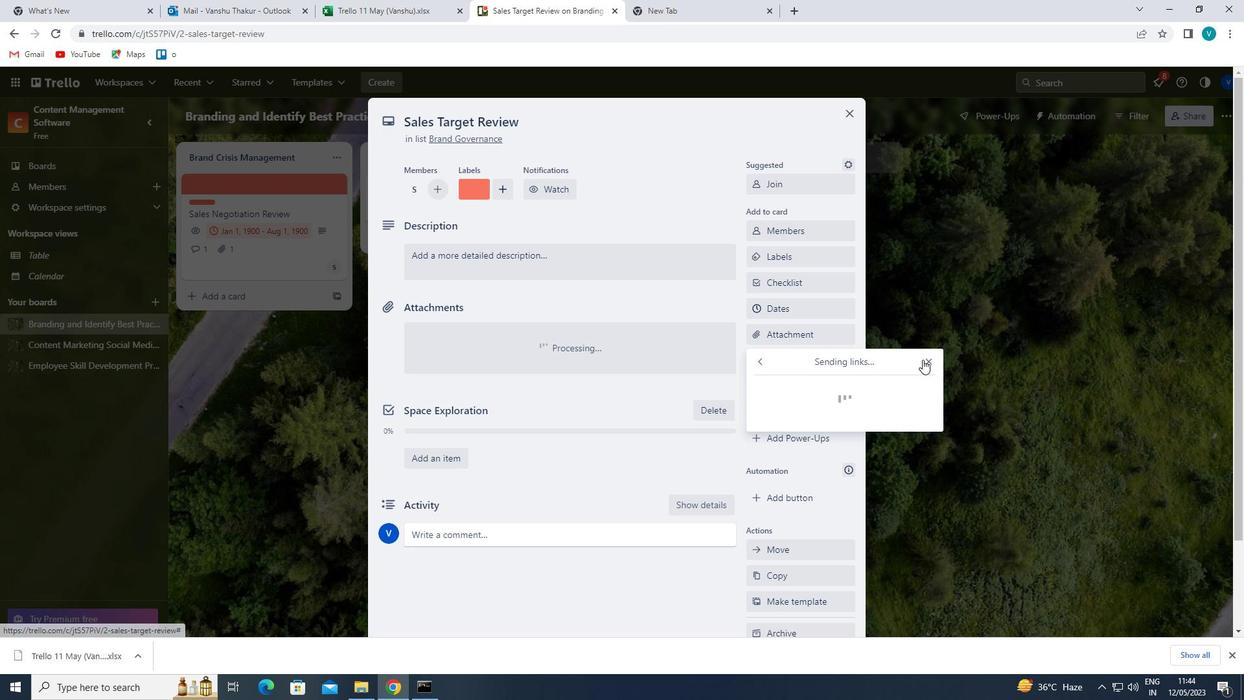 
Action: Mouse moved to (804, 362)
Screenshot: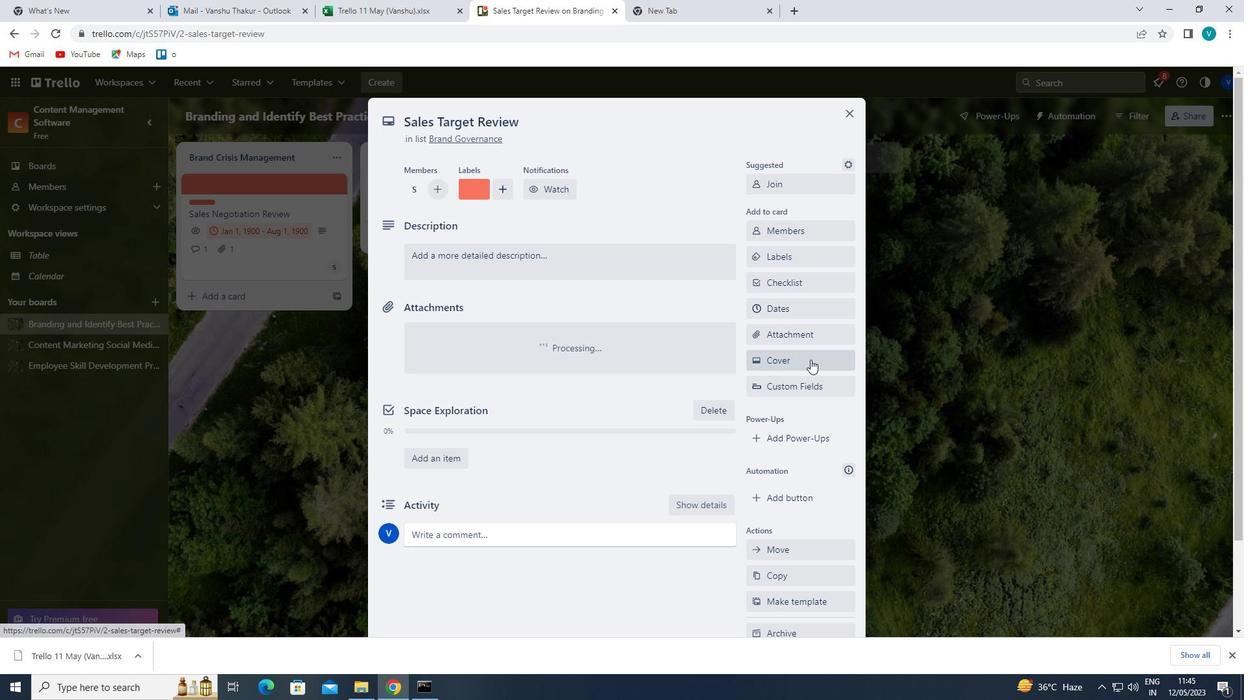 
Action: Mouse pressed left at (804, 362)
Screenshot: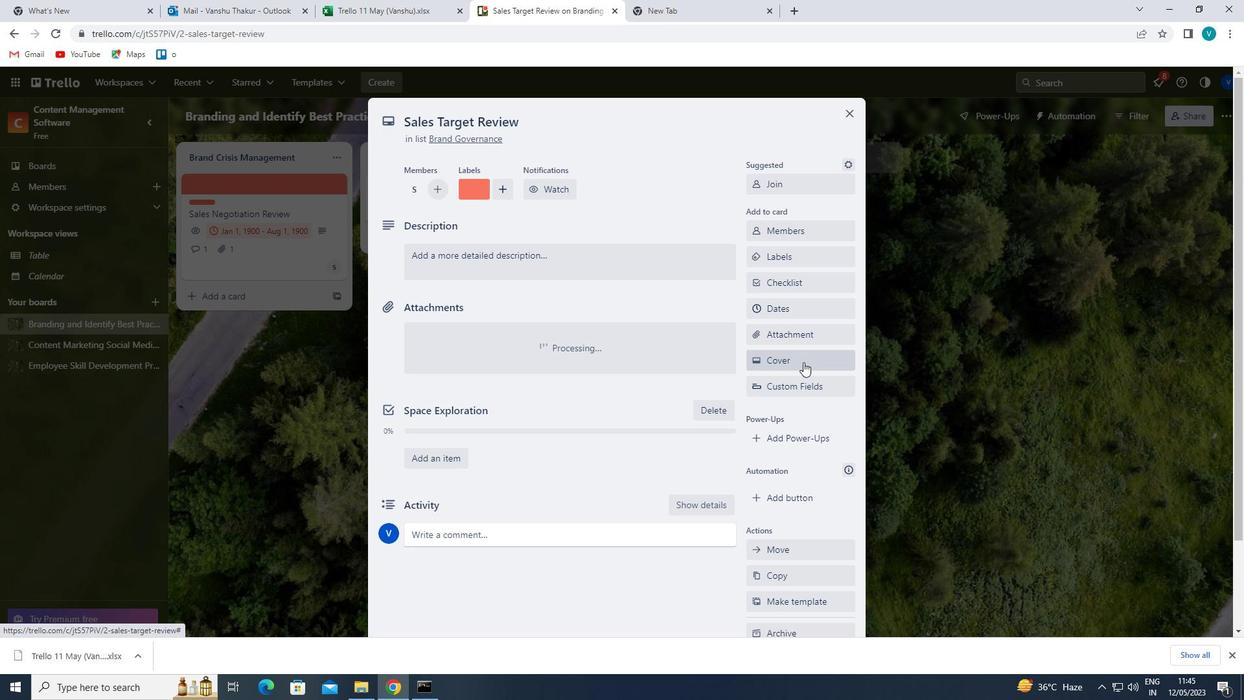 
Action: Mouse moved to (804, 363)
Screenshot: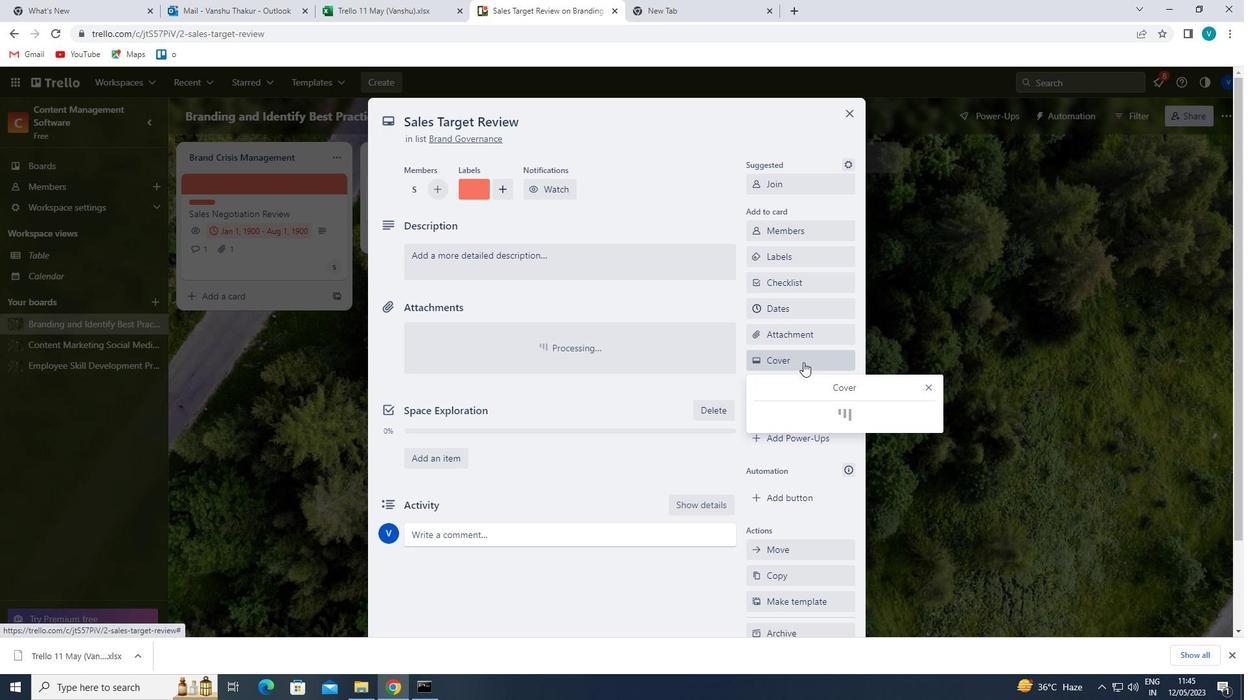 
Action: Mouse pressed left at (804, 363)
Screenshot: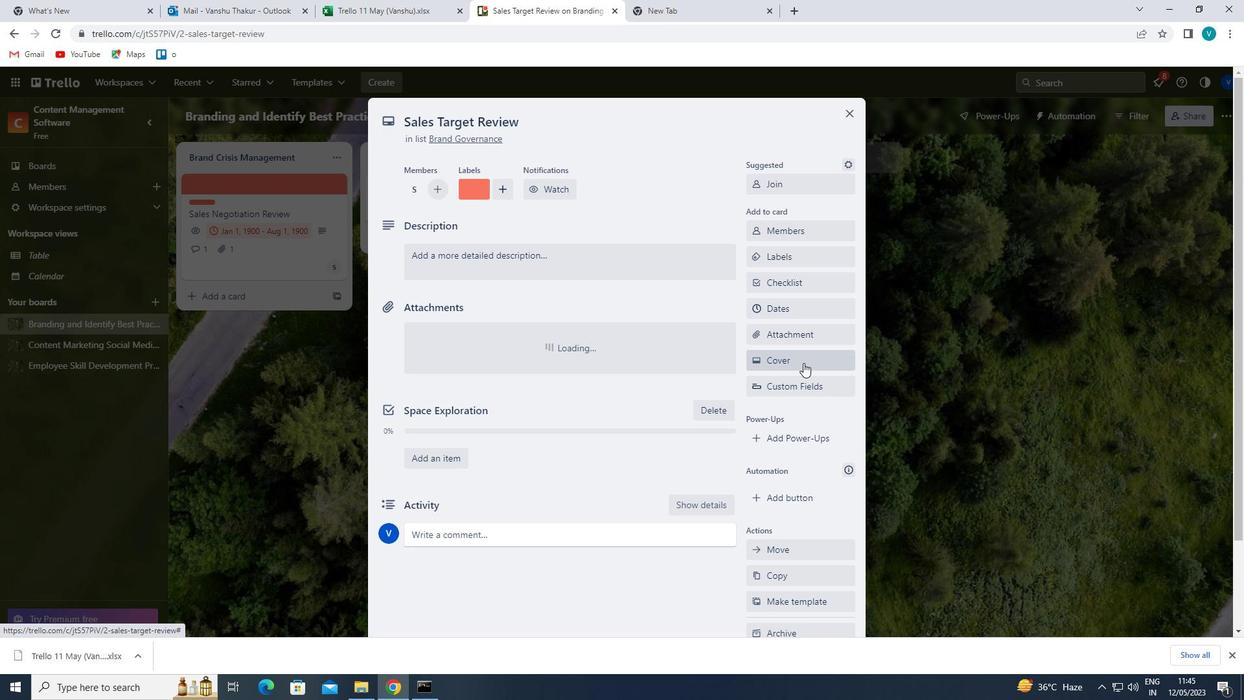 
Action: Mouse moved to (877, 223)
Screenshot: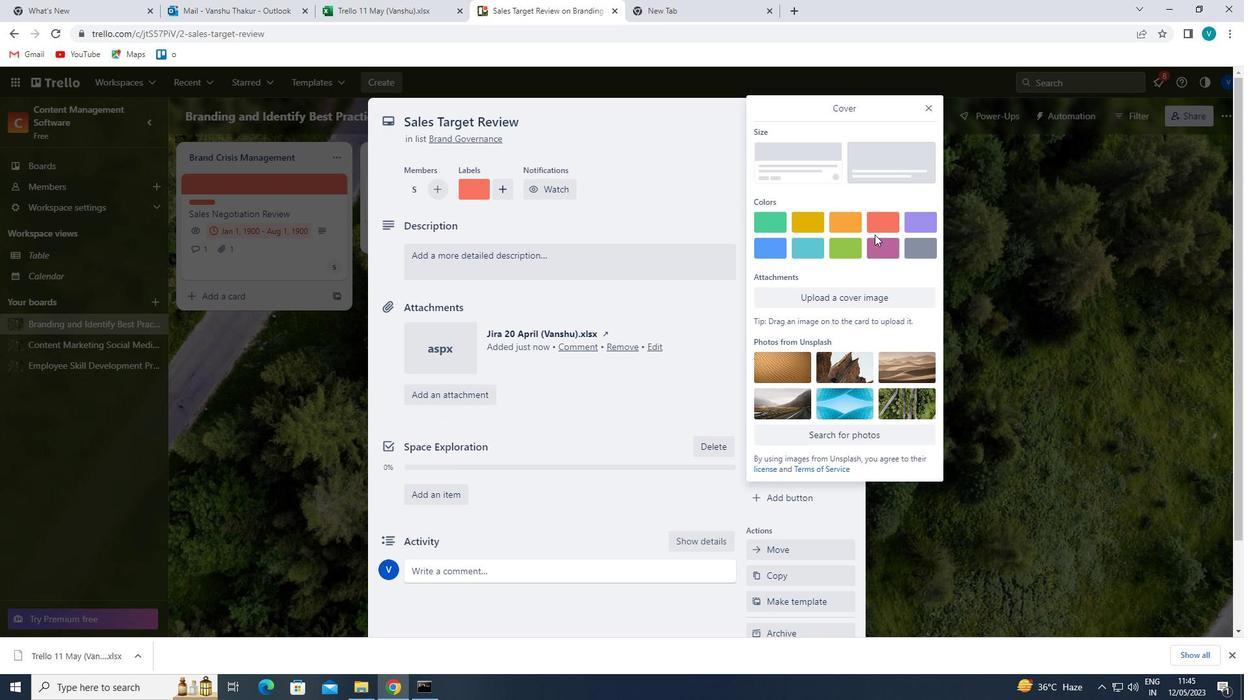 
Action: Mouse pressed left at (877, 223)
Screenshot: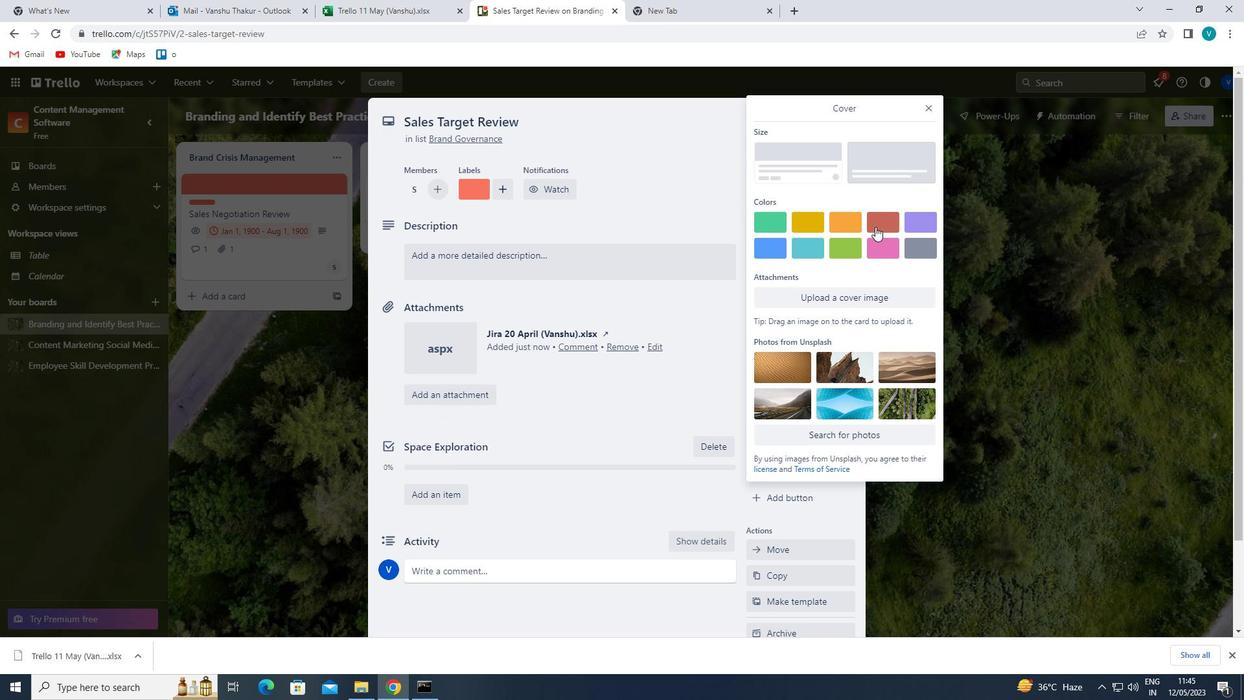 
Action: Mouse moved to (927, 102)
Screenshot: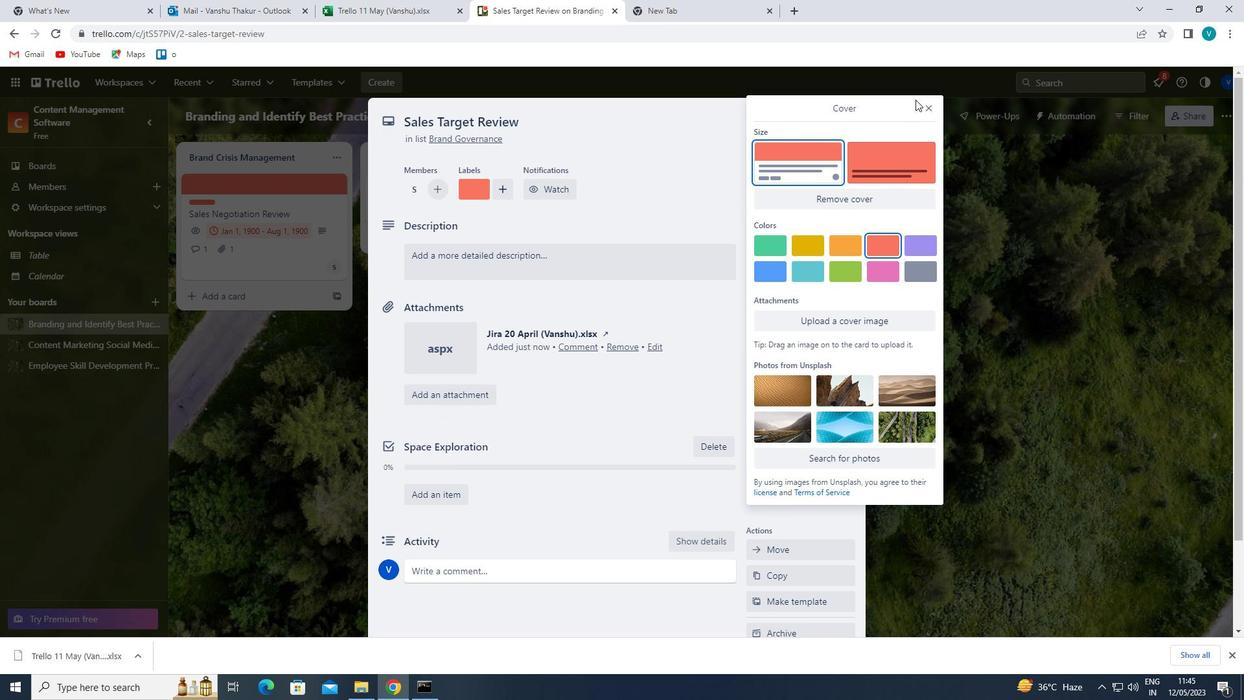 
Action: Mouse pressed left at (927, 102)
Screenshot: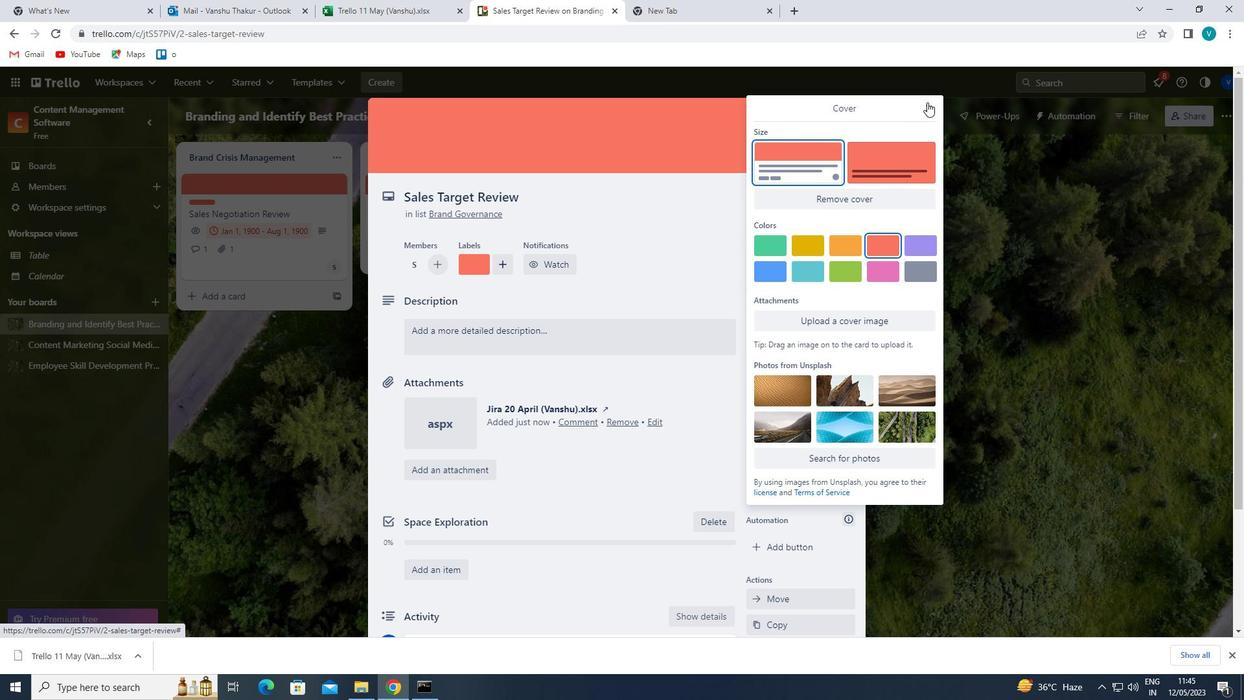 
Action: Mouse moved to (529, 343)
Screenshot: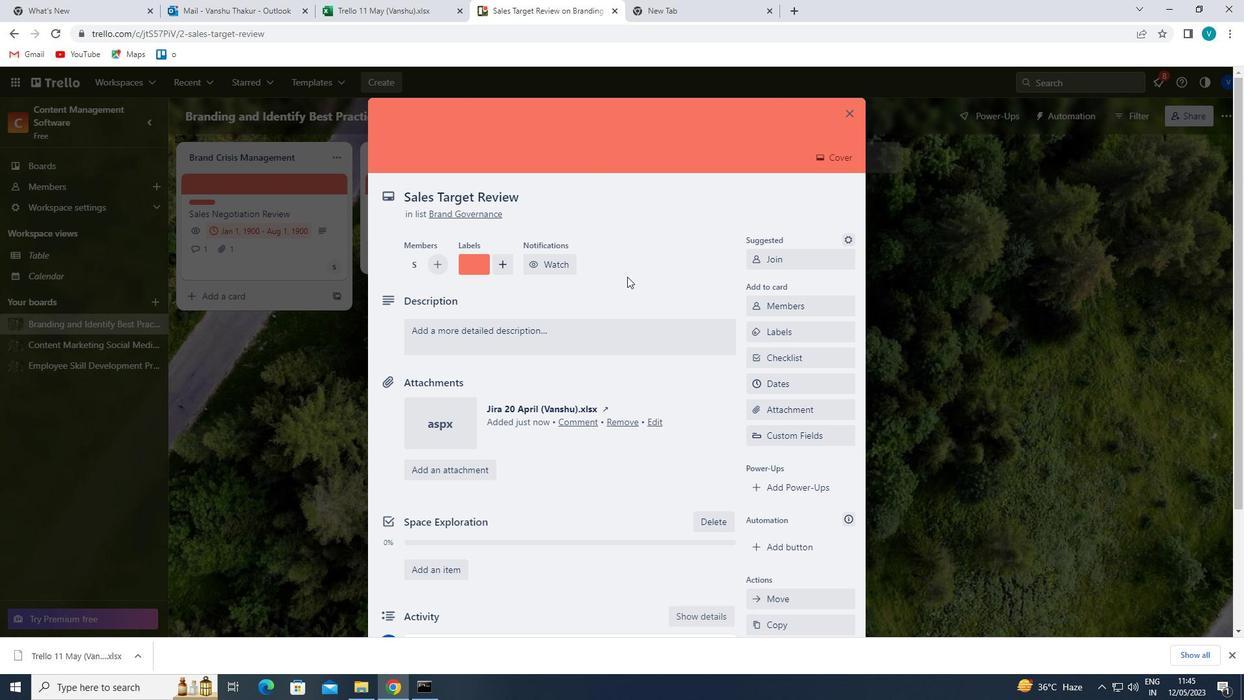 
Action: Mouse pressed left at (529, 343)
Screenshot: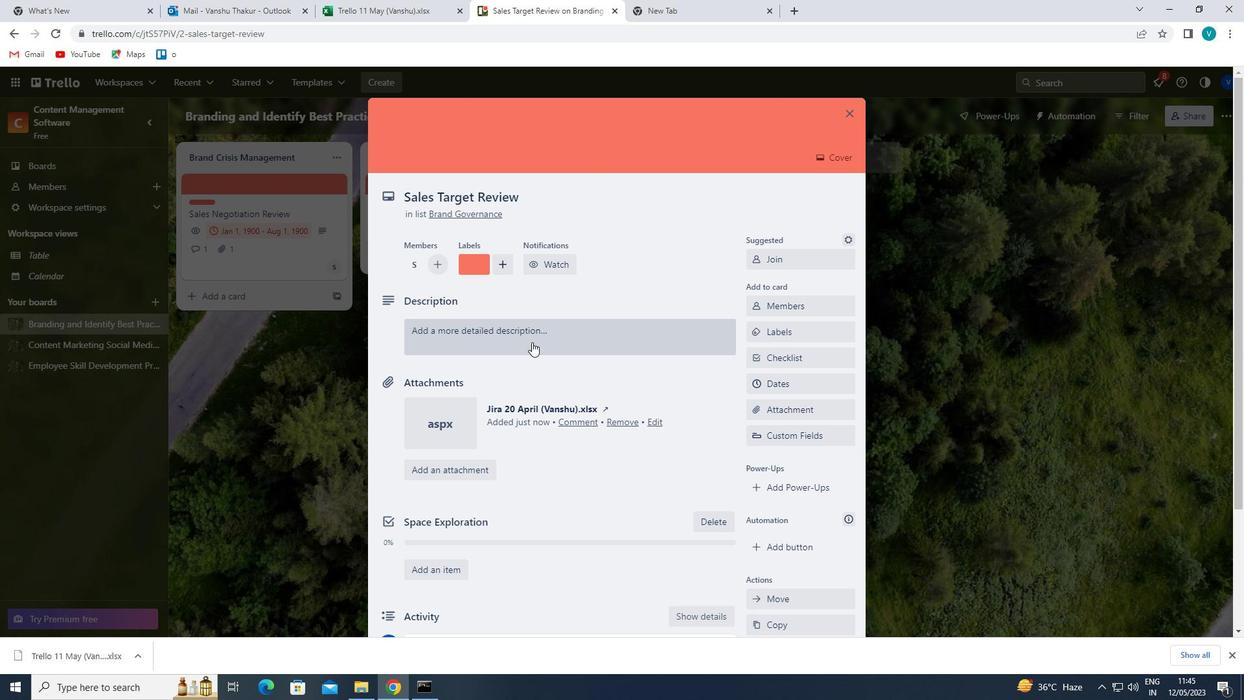 
Action: Mouse moved to (530, 343)
Screenshot: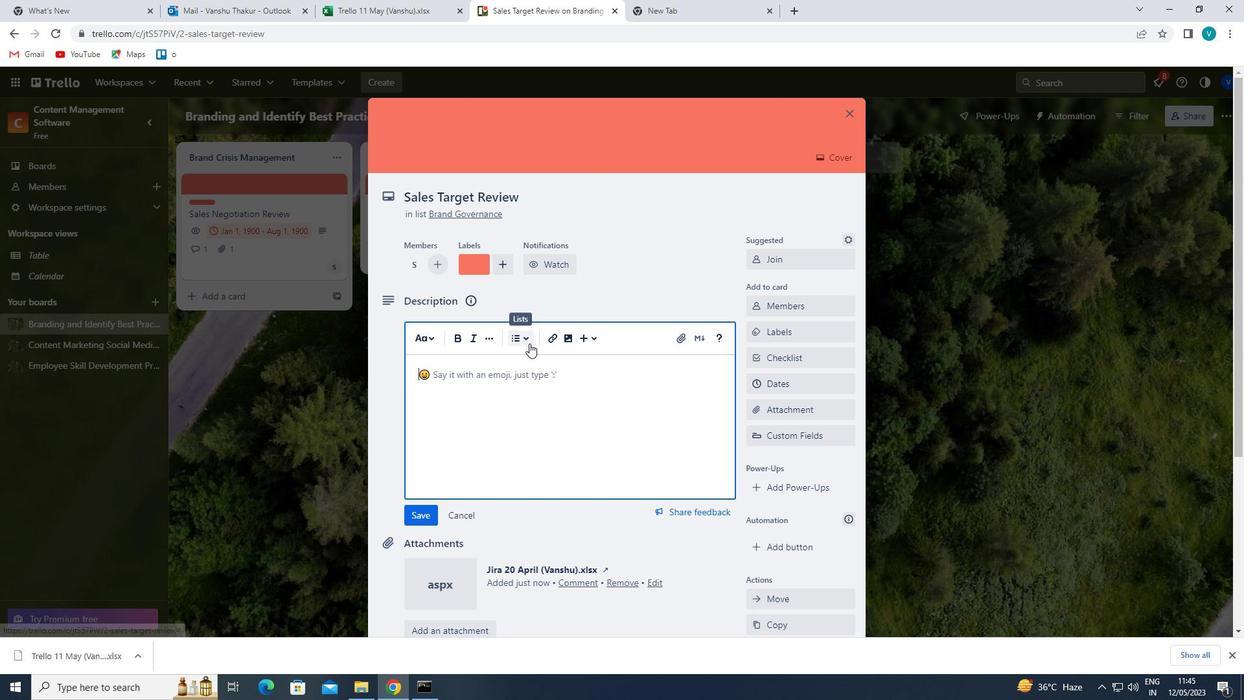 
Action: Key pressed '<Key.shift>PLAN<Key.space>AND<Key.space>EXECUTE<Key.space>COMPANY<Key.space>TEAM'<Key.backspace>-BUILDING<Key.space>CONFERENCE<Key.space>WITH<Key.space>TEAM-BUILDING<Key.space>CHALLENGES'
Screenshot: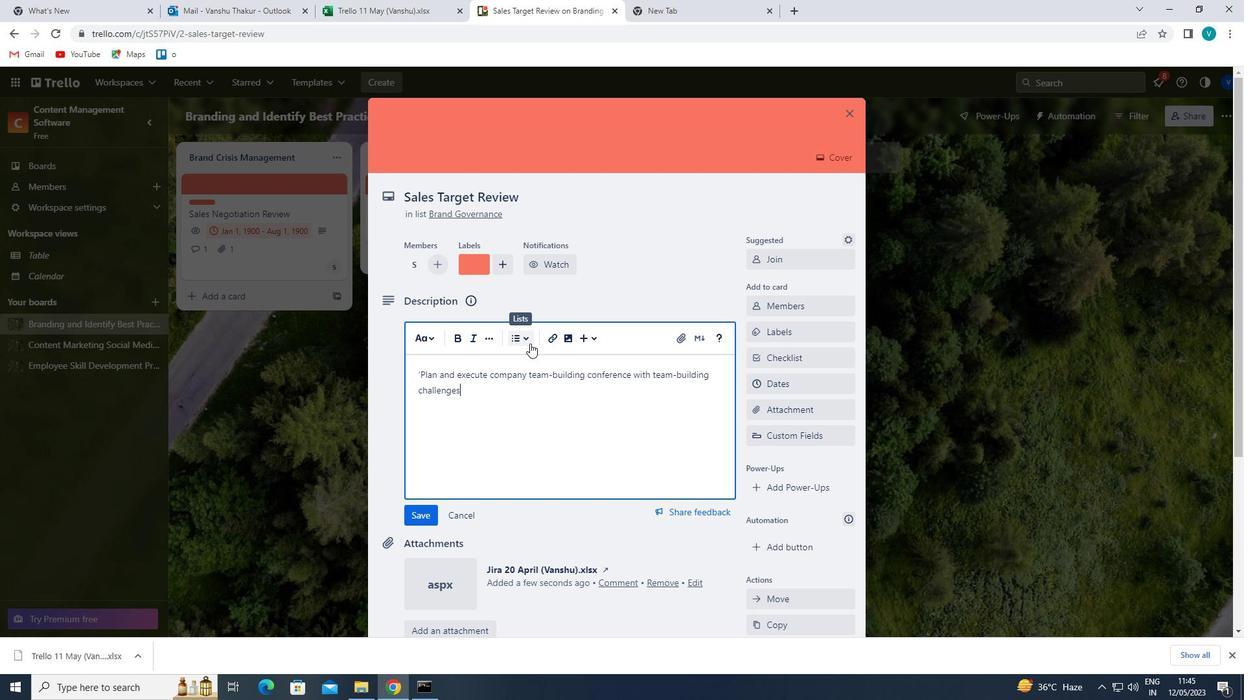 
Action: Mouse moved to (420, 510)
Screenshot: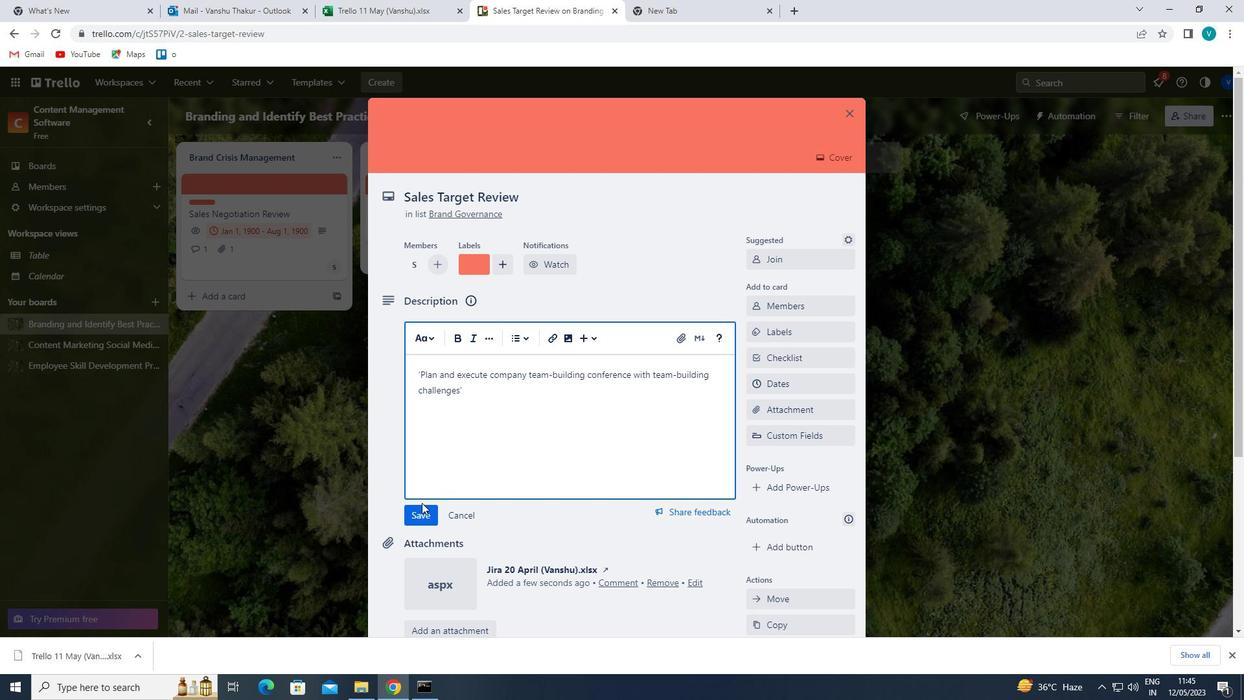 
Action: Mouse pressed left at (420, 510)
Screenshot: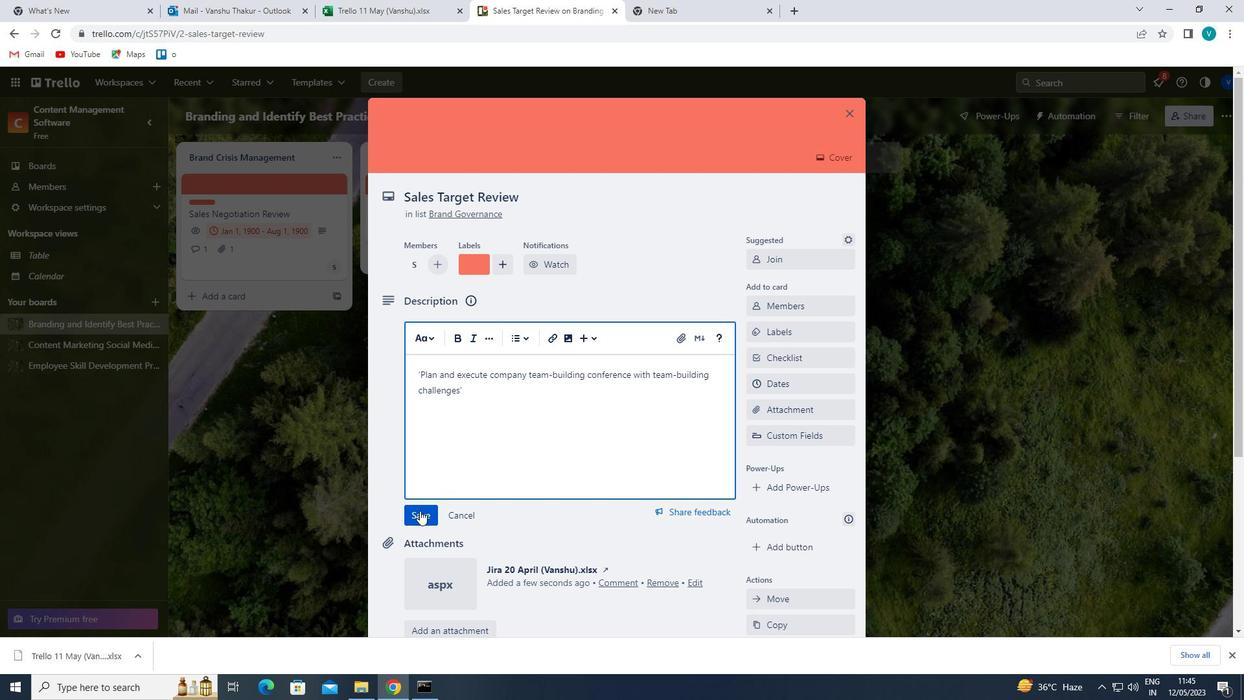 
Action: Mouse scrolled (420, 510) with delta (0, 0)
Screenshot: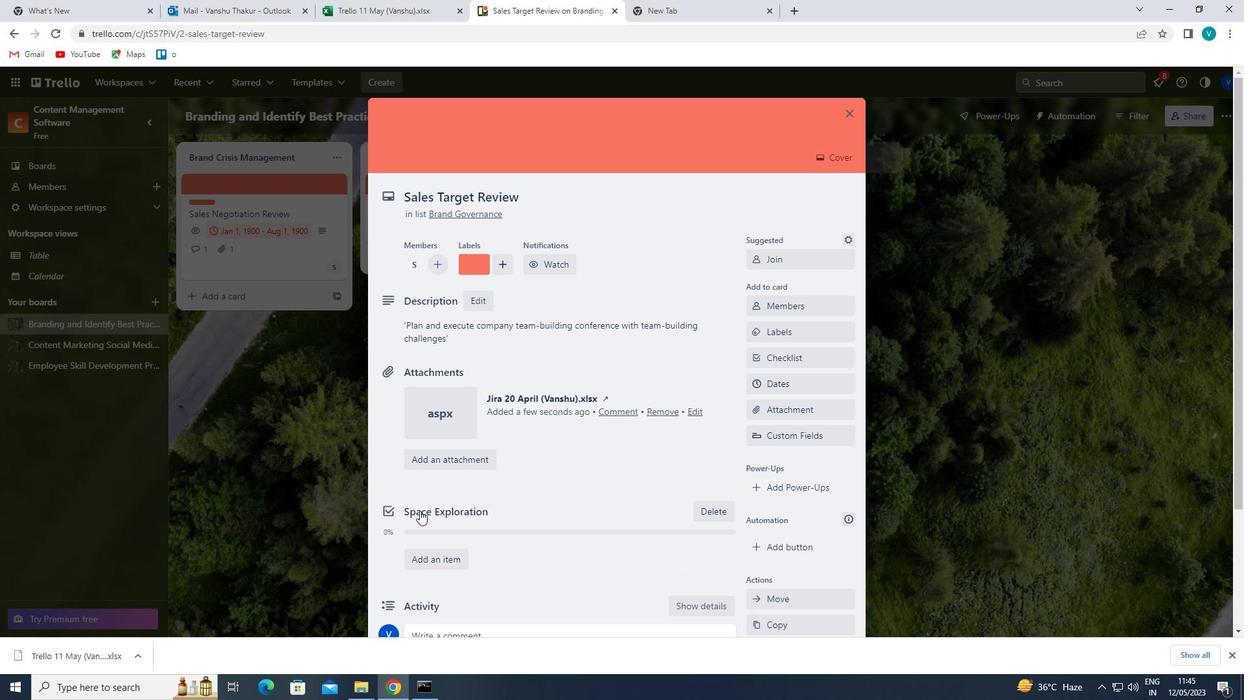 
Action: Mouse scrolled (420, 510) with delta (0, 0)
Screenshot: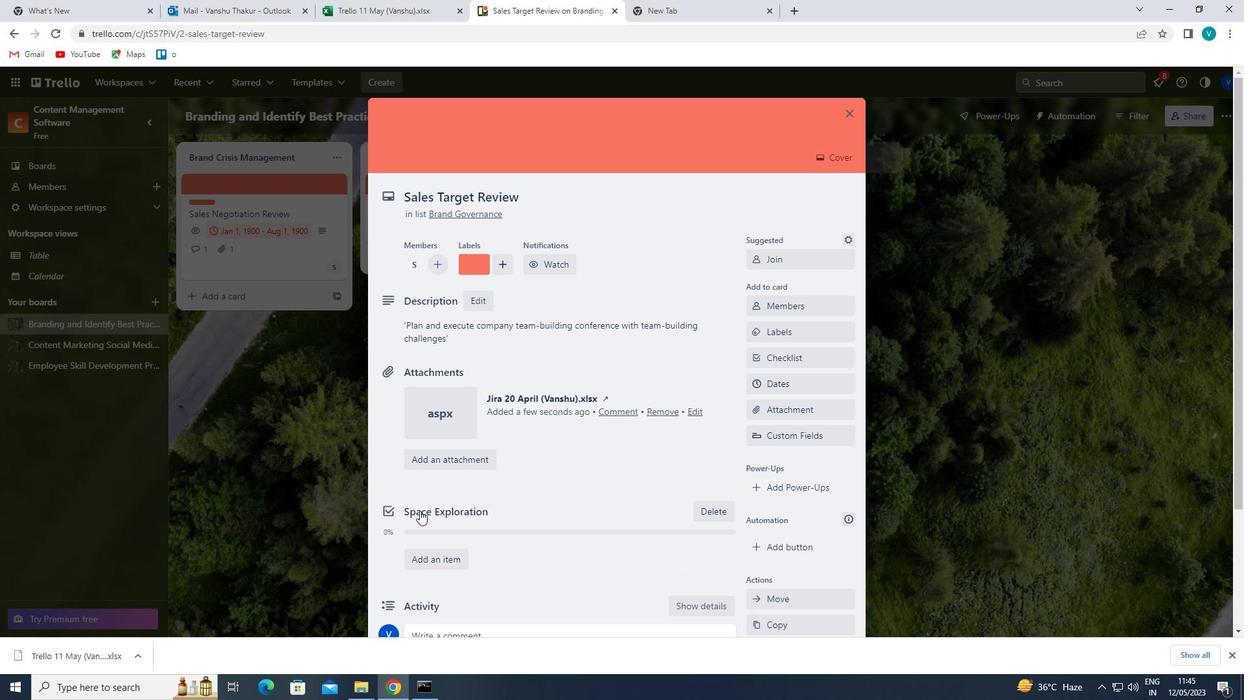 
Action: Mouse scrolled (420, 510) with delta (0, 0)
Screenshot: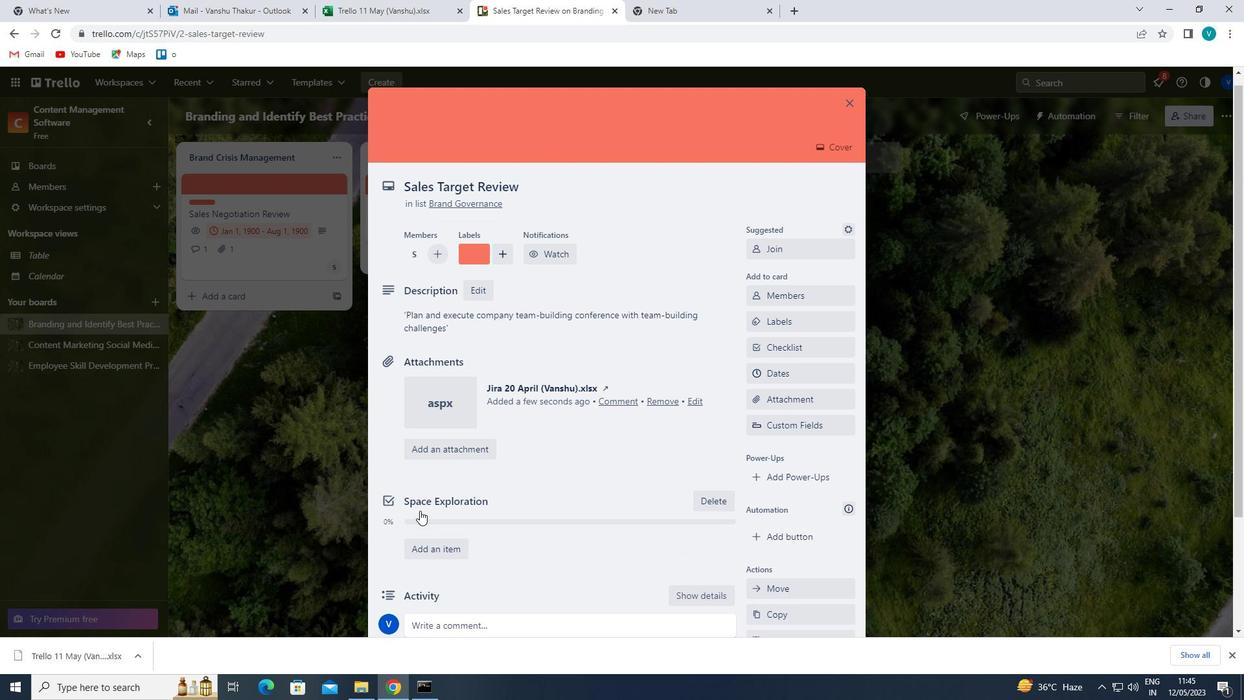 
Action: Mouse moved to (442, 485)
Screenshot: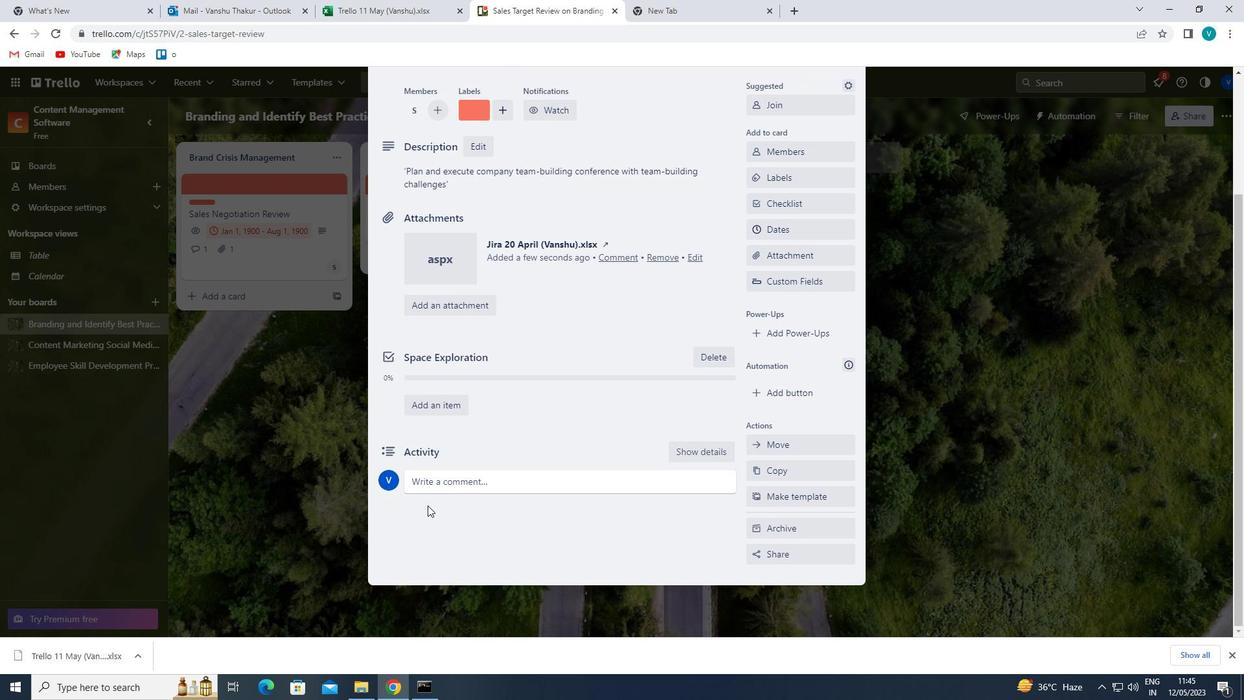 
Action: Mouse pressed left at (442, 485)
Screenshot: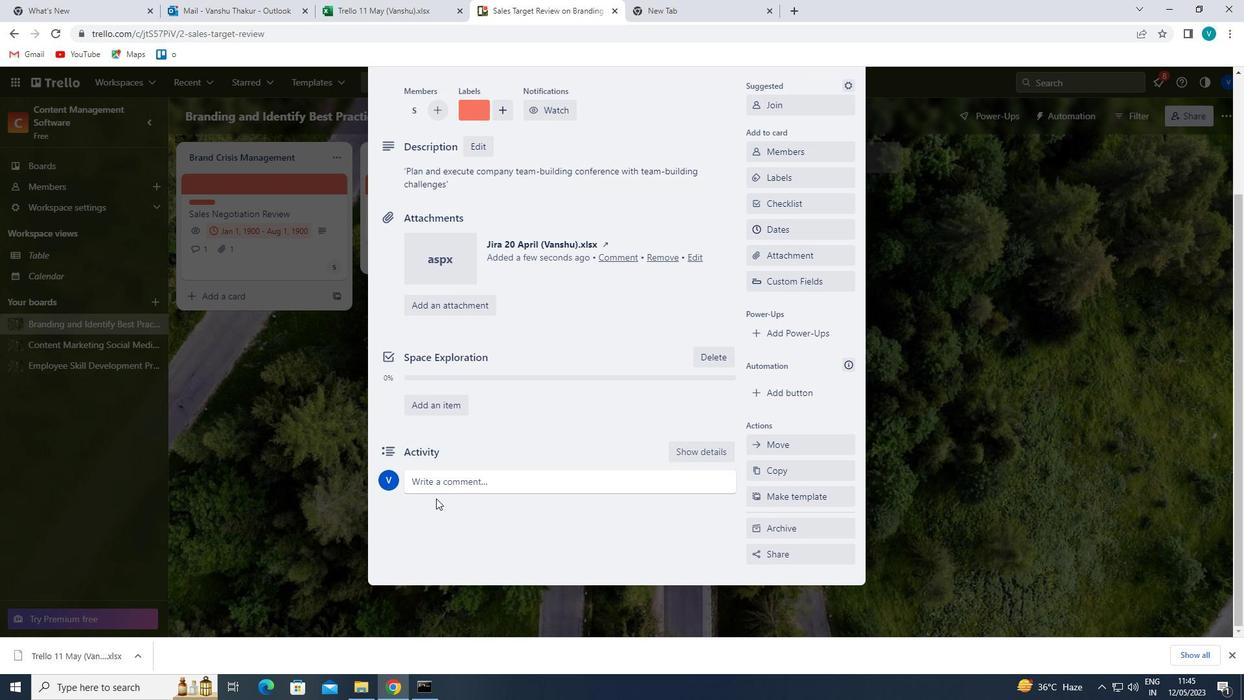 
Action: Mouse moved to (440, 507)
Screenshot: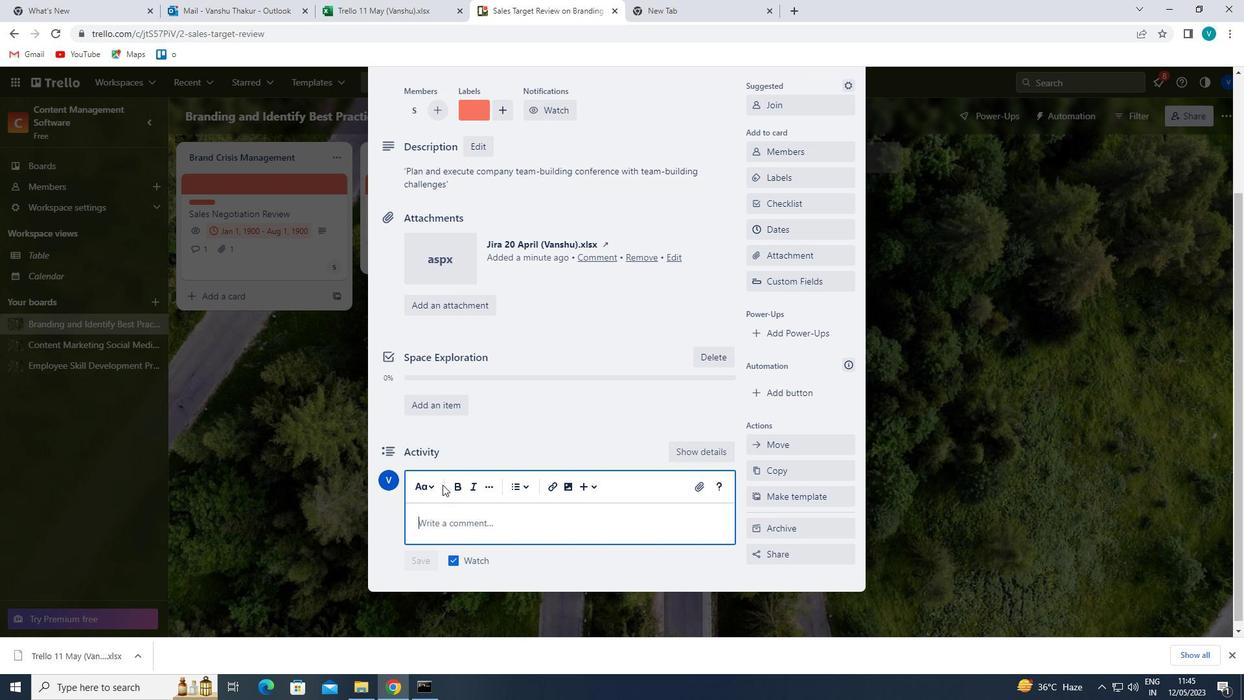
Action: Key pressed '<Key.shift>THIS<Key.space>==<Key.backspace><Key.backspace><Key.backspace><Key.backspace><Key.backspace><Key.backspace>HIS<Key.space>TASK<Key.space>PRESENTS<Key.space>AN<Key.space>OPPORTUNITY<Key.space>TO<Key.space>DEMONSTRATE<Key.space>OUR<Key.space>PROJECT<Key.space>MANAGEMENT<Key.space>SKILLS,<Key.space>ENSURING<Key.space>THAT<Key.space>WE<Key.space>HAVE<Key.space>A<Key.space>CLEAR<Key.space>PLAN<Key.space>AND<Key.space>PROCESS<Key.space>IN<Key.space>PLACE.'
Screenshot: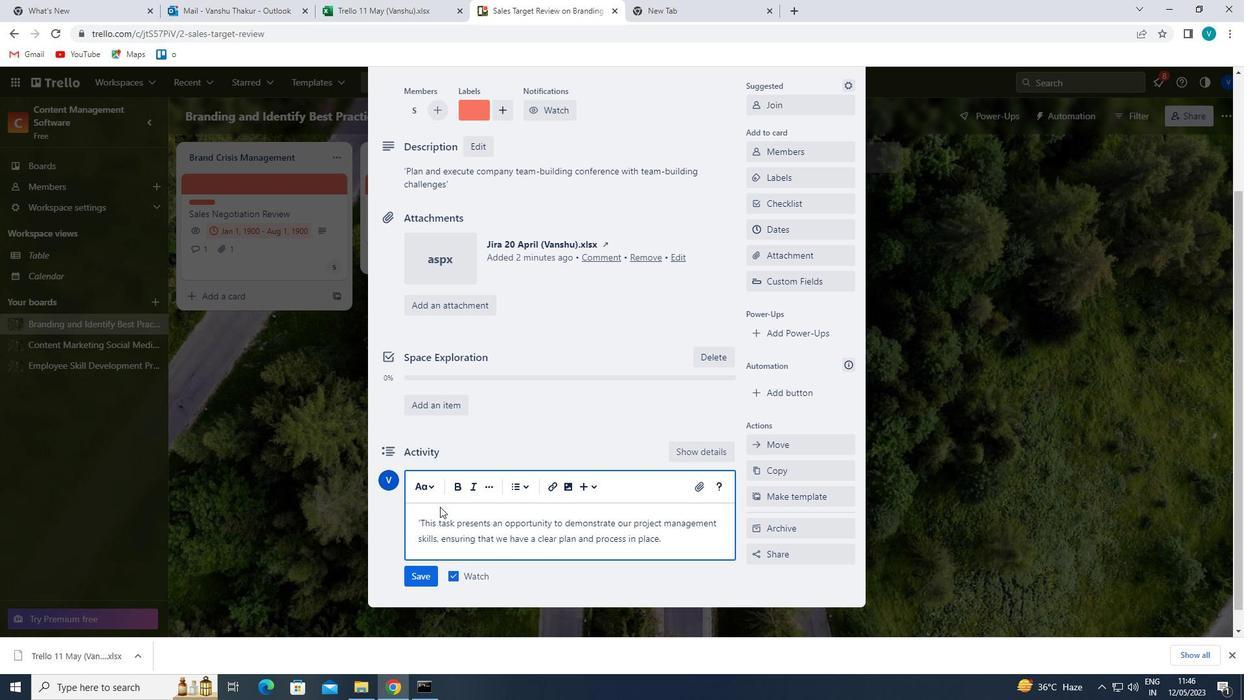 
Action: Mouse moved to (422, 579)
Screenshot: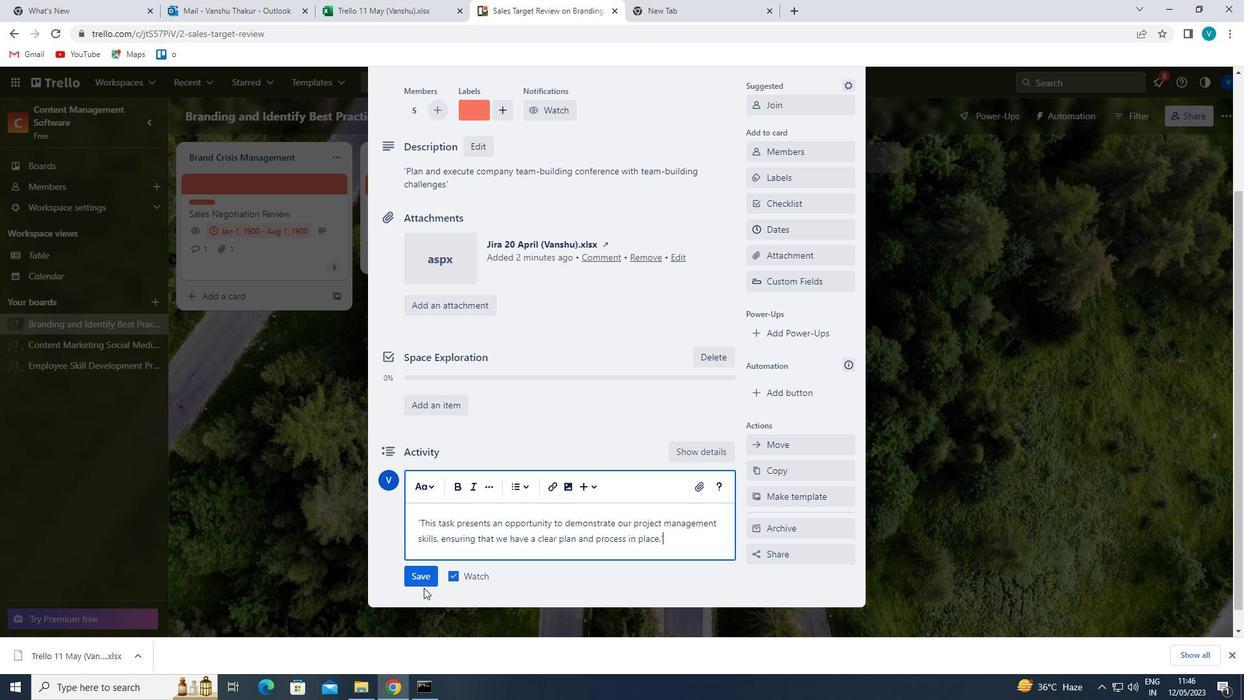 
Action: Mouse pressed left at (422, 579)
Screenshot: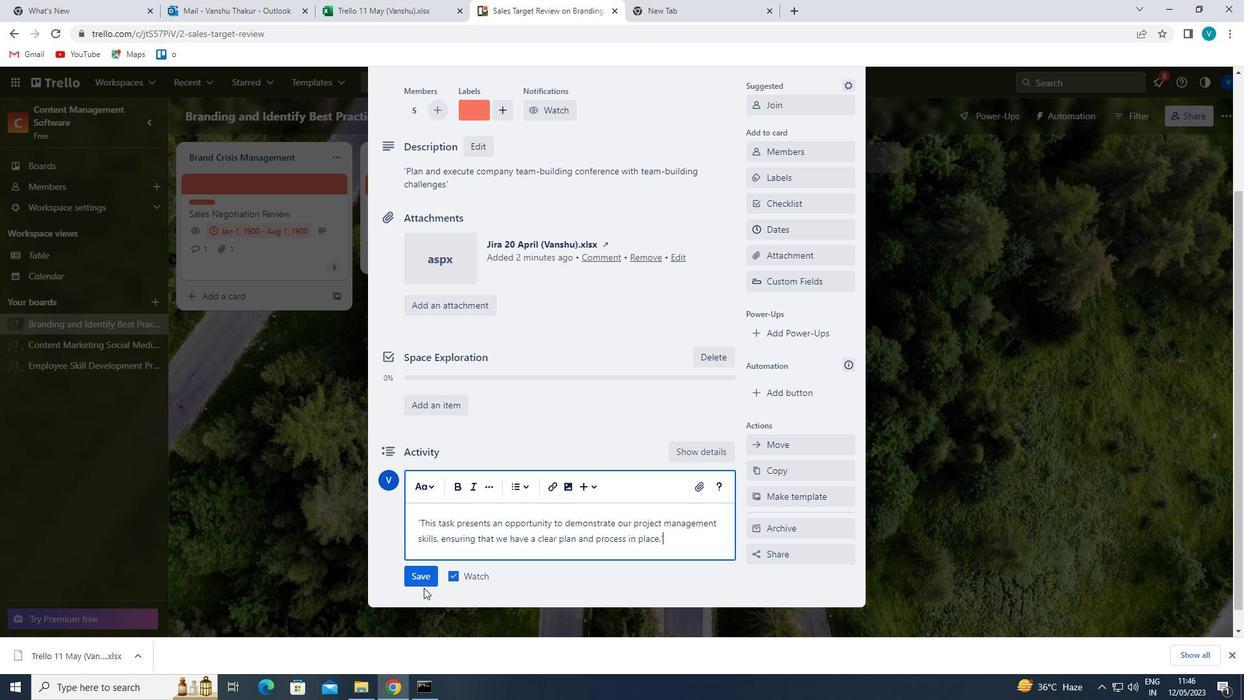 
Action: Mouse moved to (823, 226)
Screenshot: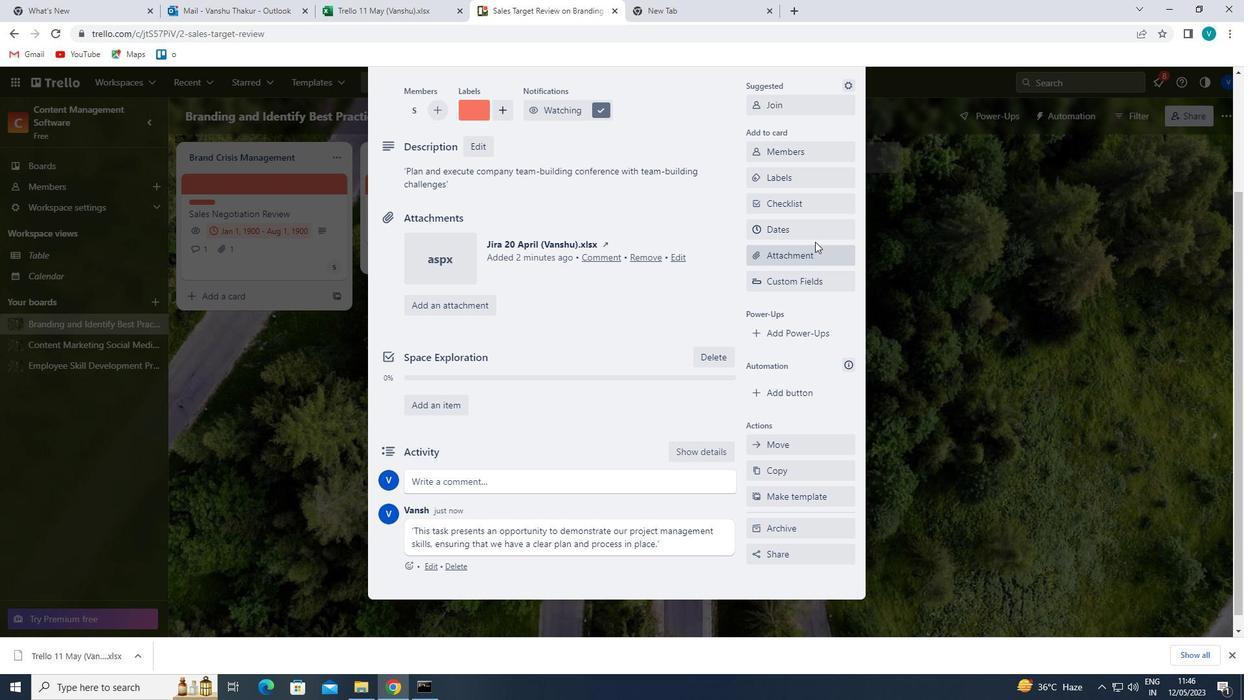
Action: Mouse pressed left at (823, 226)
Screenshot: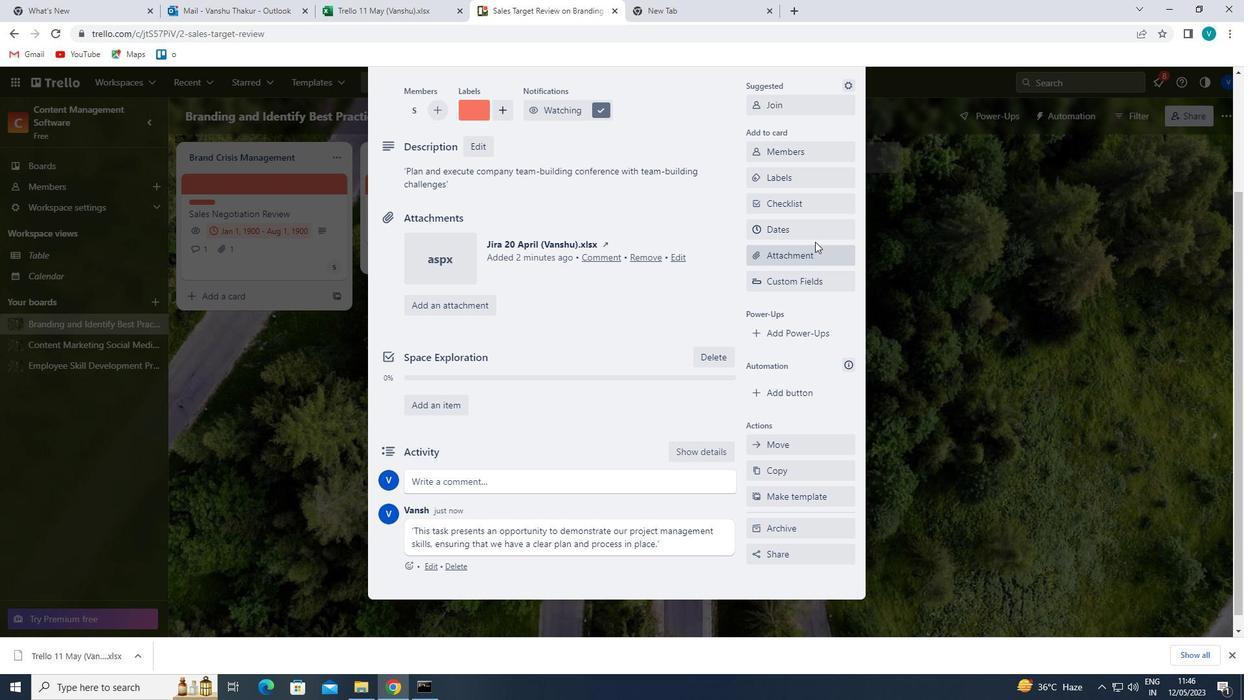 
Action: Mouse moved to (763, 354)
Screenshot: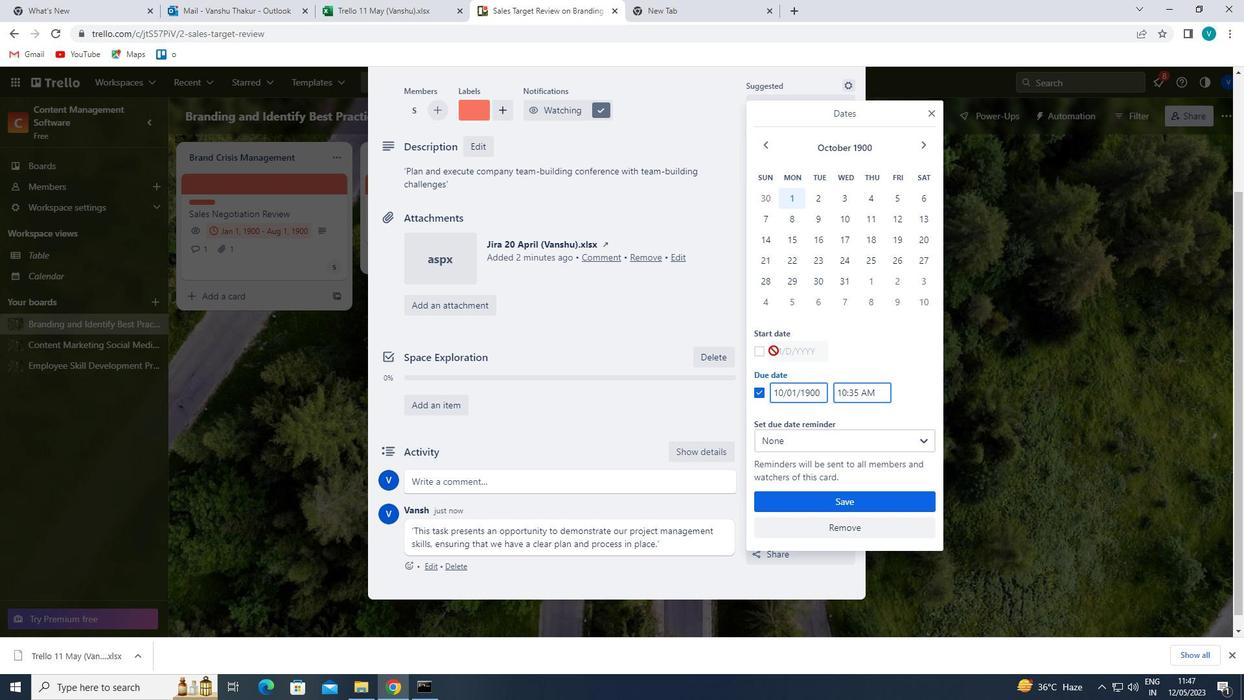 
Action: Mouse pressed left at (763, 354)
Screenshot: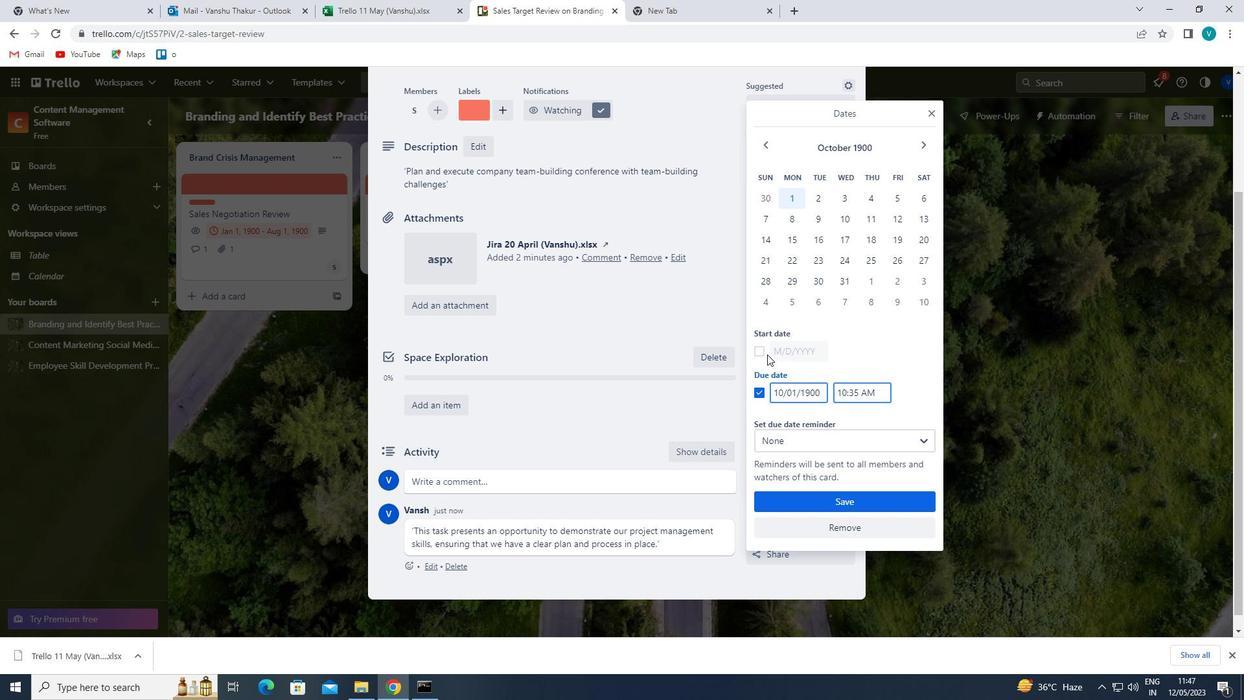 
Action: Mouse moved to (778, 350)
Screenshot: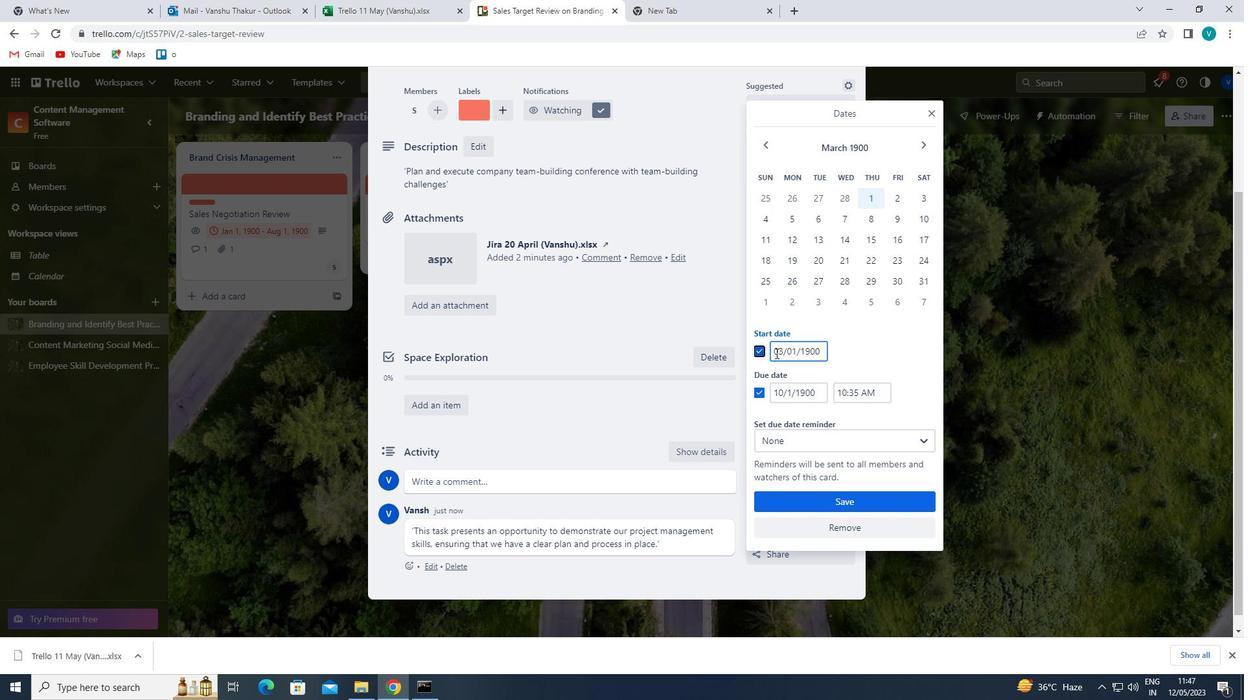 
Action: Mouse pressed left at (778, 350)
Screenshot: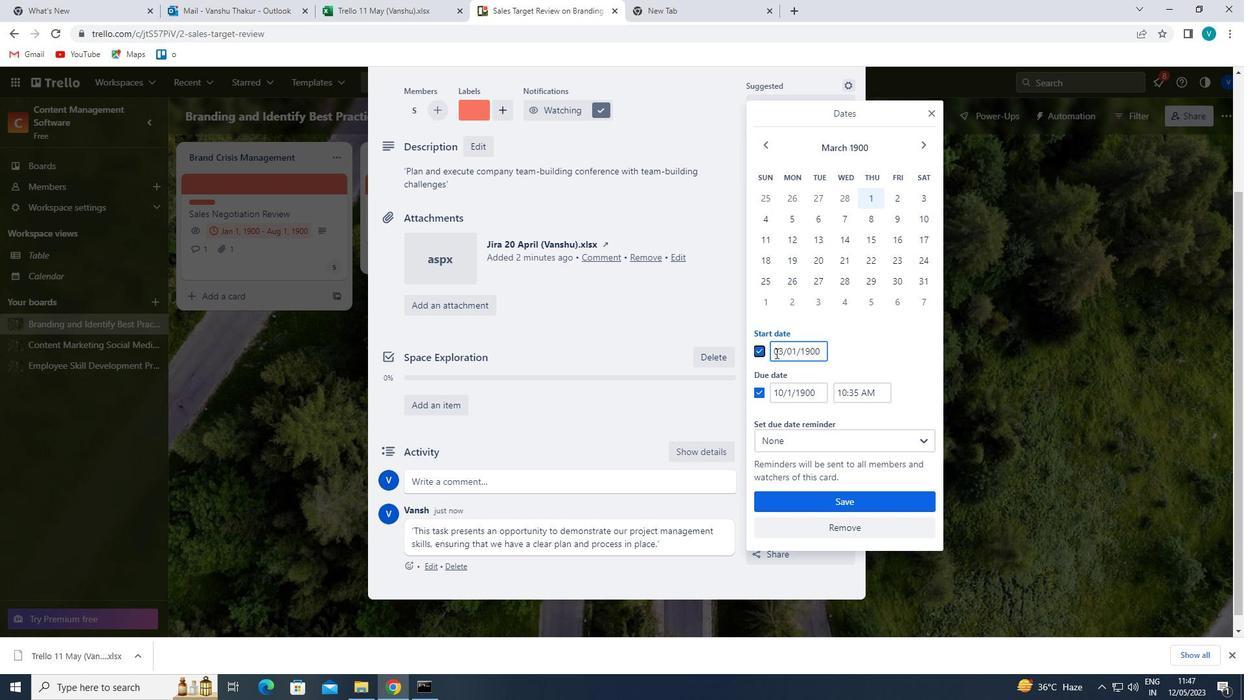 
Action: Mouse moved to (780, 350)
Screenshot: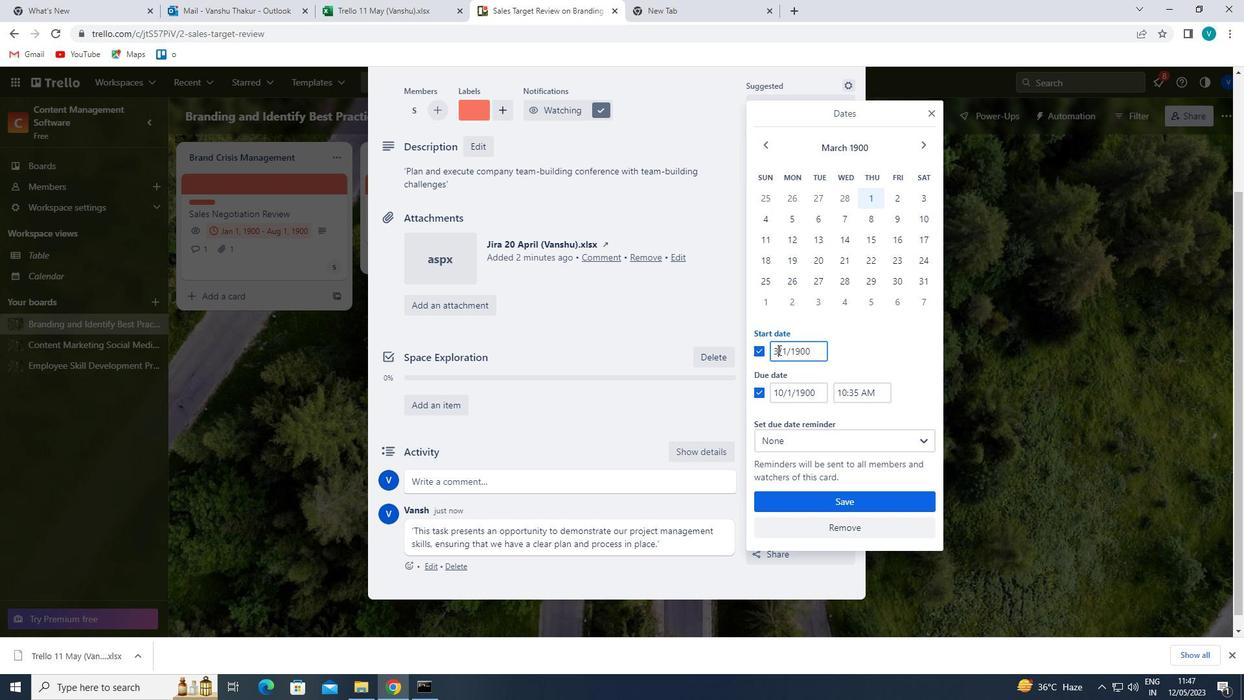 
Action: Key pressed <Key.backspace>4
Screenshot: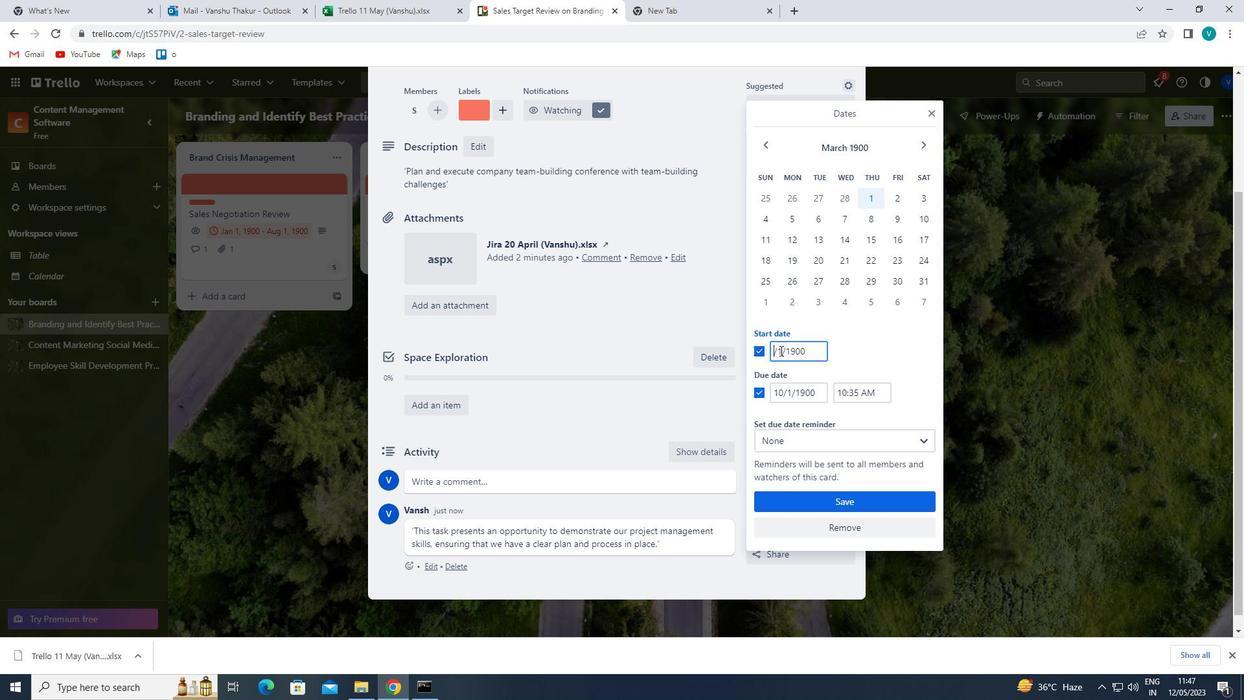 
Action: Mouse moved to (782, 385)
Screenshot: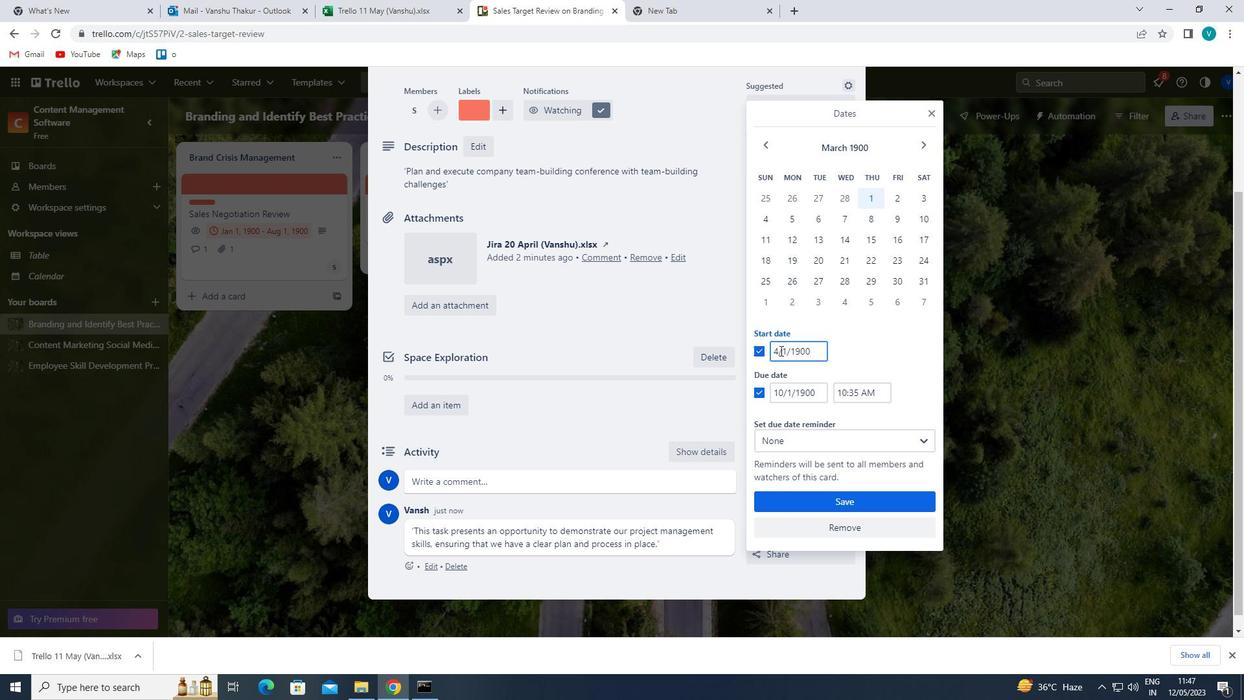
Action: Mouse pressed left at (782, 385)
Screenshot: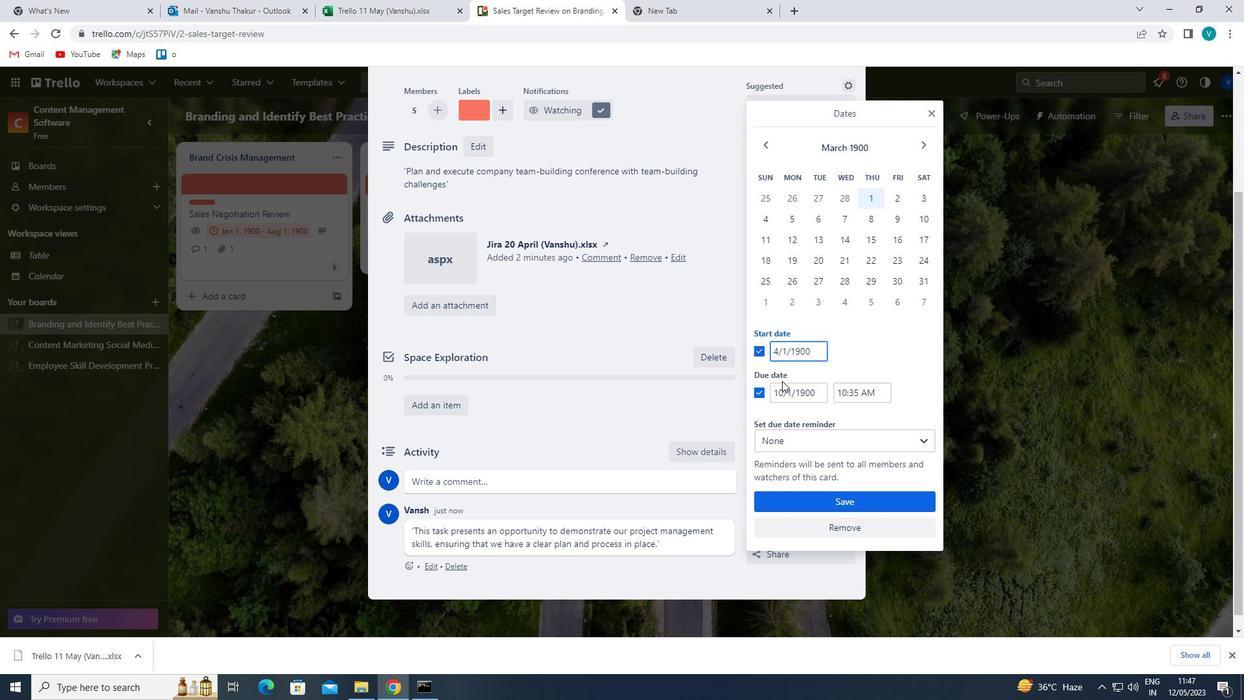 
Action: Mouse moved to (782, 390)
Screenshot: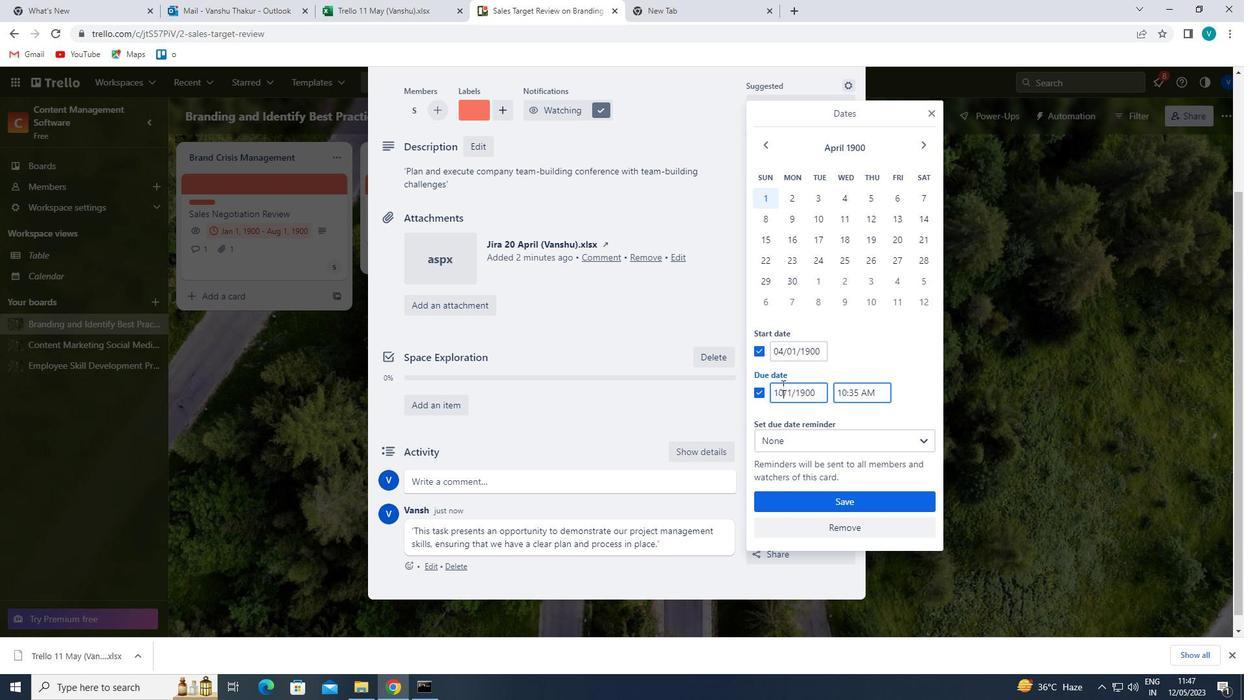 
Action: Key pressed <Key.backspace><Key.backspace>11
Screenshot: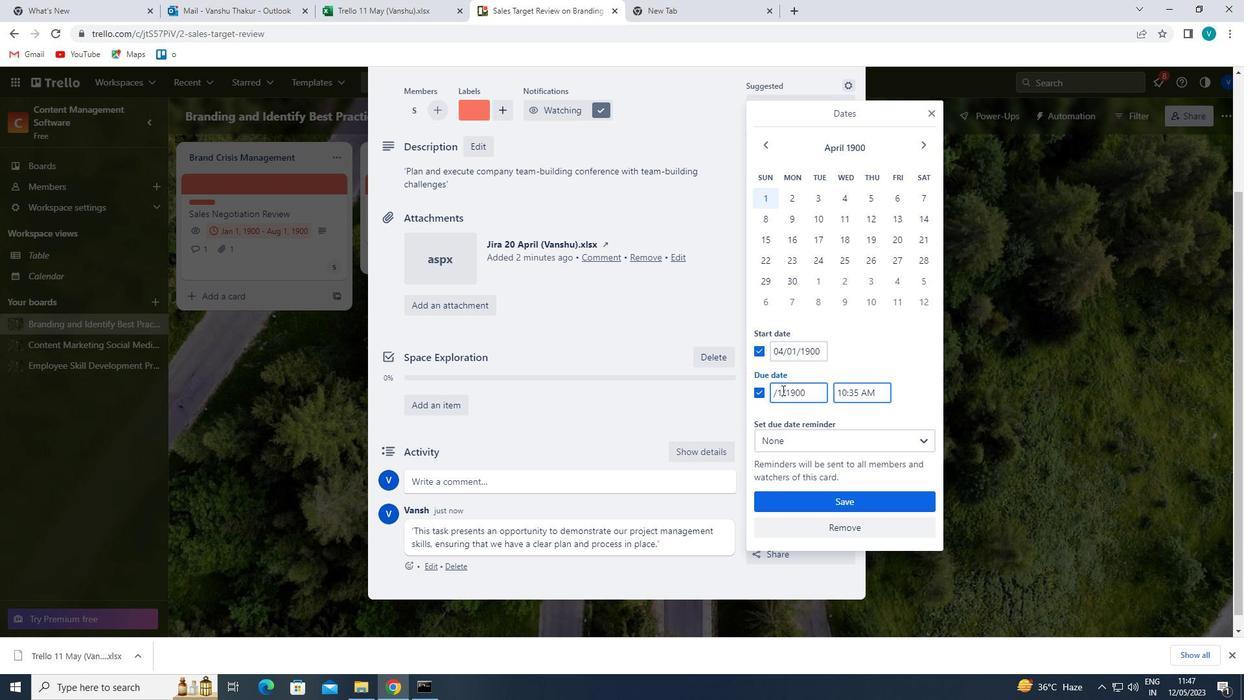 
Action: Mouse moved to (844, 501)
Screenshot: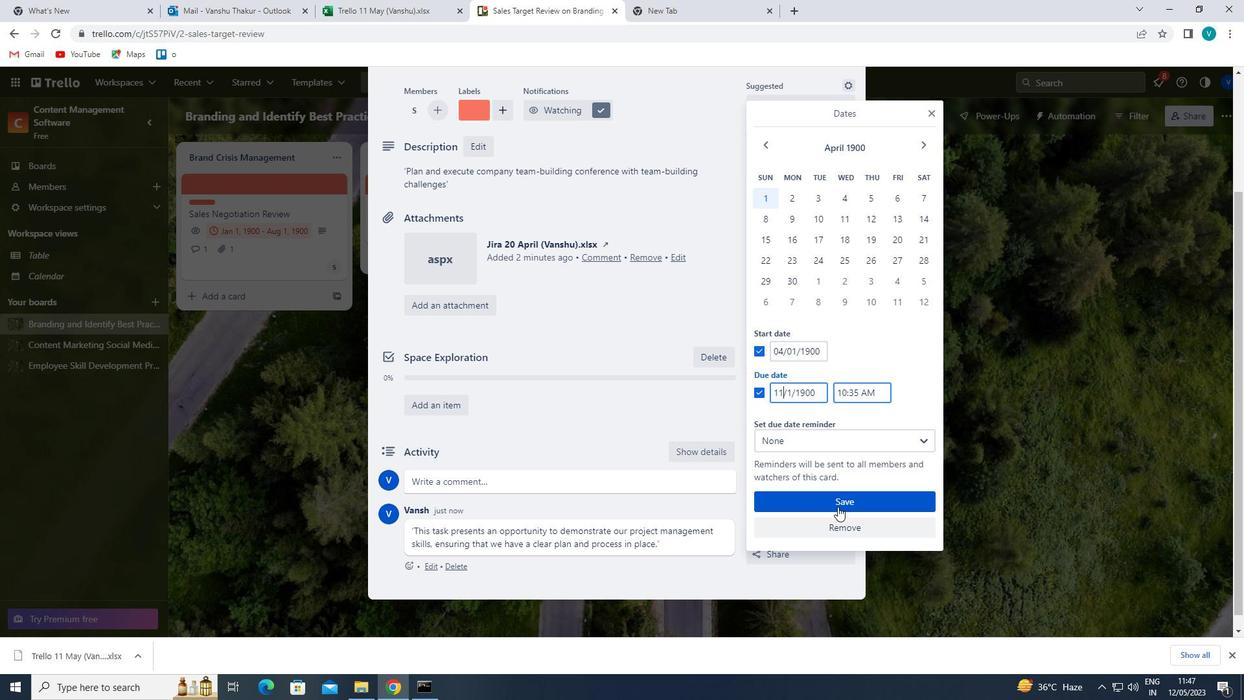 
Action: Mouse pressed left at (844, 501)
Screenshot: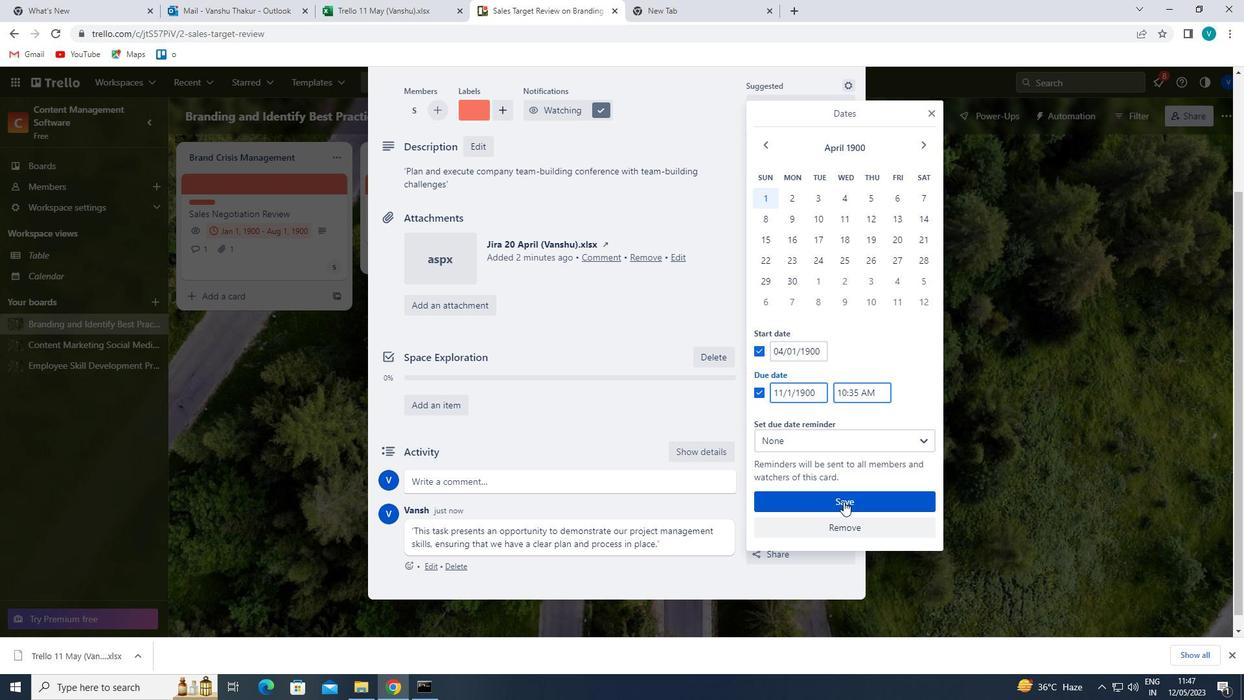 
